 Task: Look for space in Pameungpeuk, Indonesia from 3rd August, 2023 to 20th August, 2023 for 4 adults, 2 children in price range Rs.15000 to Rs.20000.  With . Property type can be flatguest house, hotel. Booking option can be shelf check-in. Required host language is English.
Action: Mouse moved to (456, 64)
Screenshot: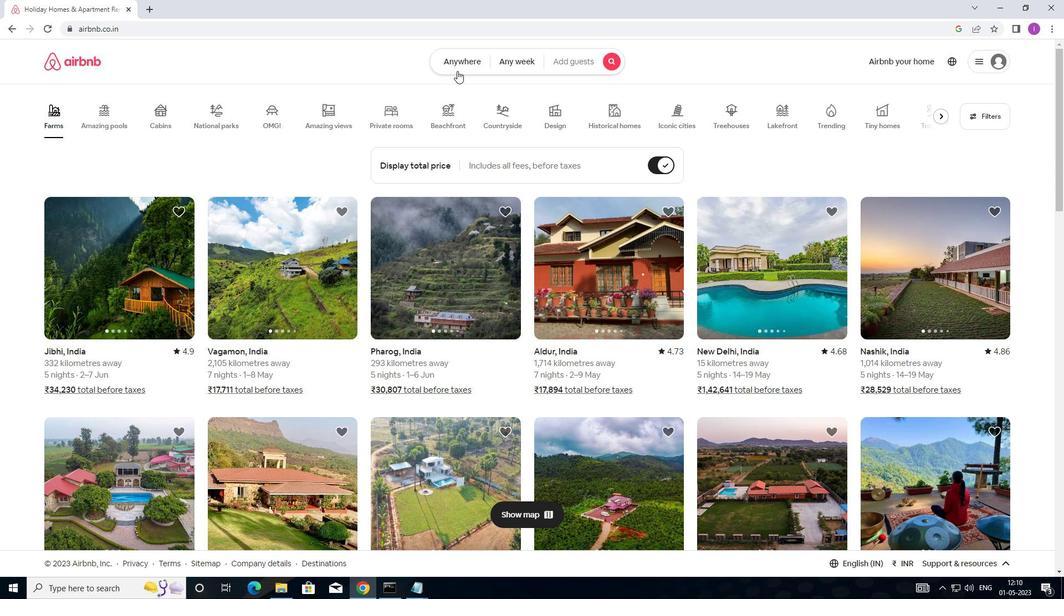 
Action: Mouse pressed left at (456, 64)
Screenshot: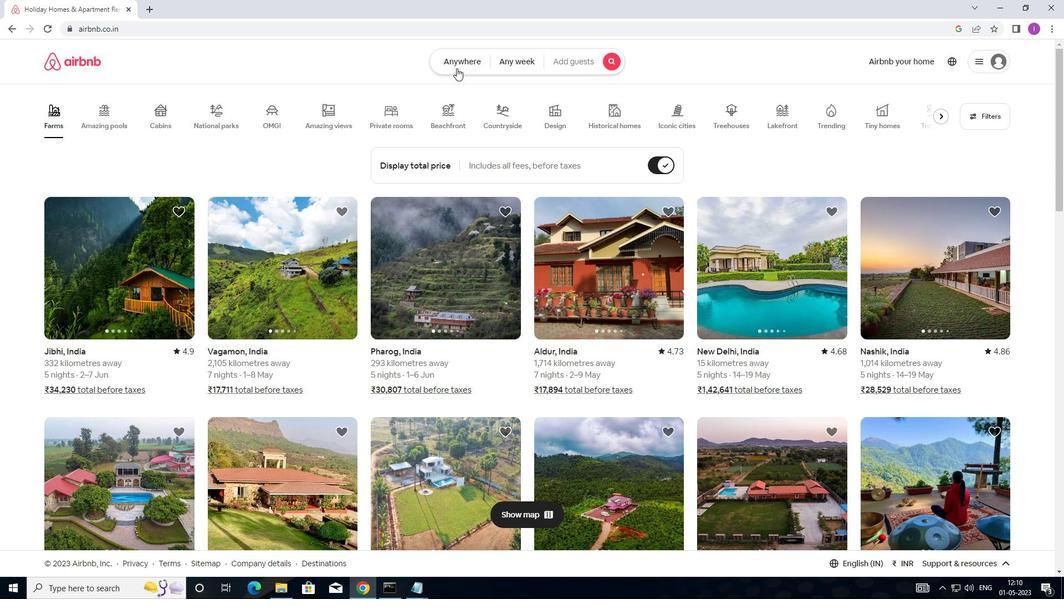 
Action: Mouse moved to (337, 108)
Screenshot: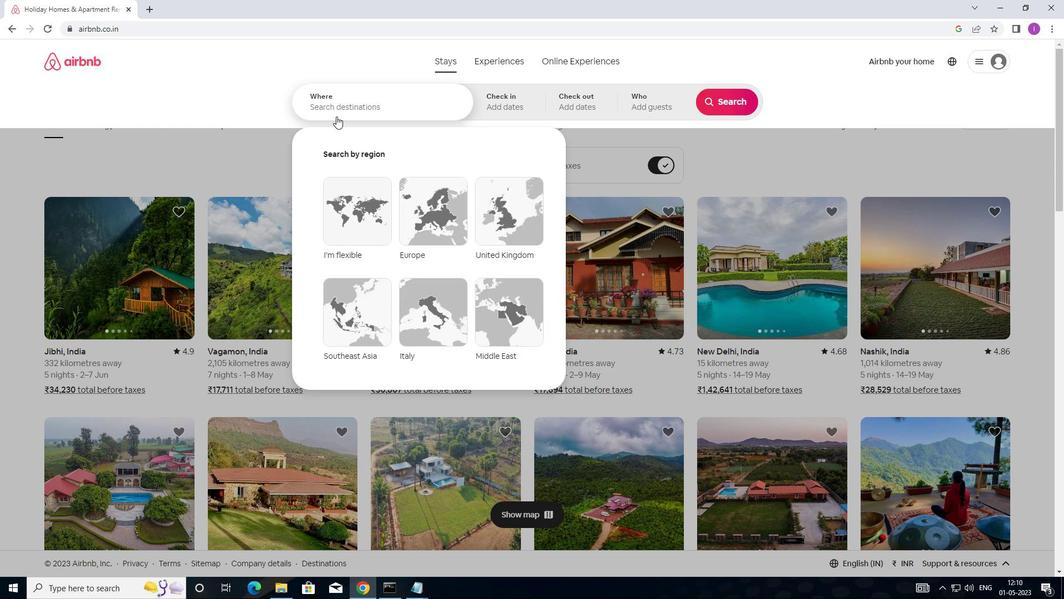
Action: Mouse pressed left at (337, 108)
Screenshot: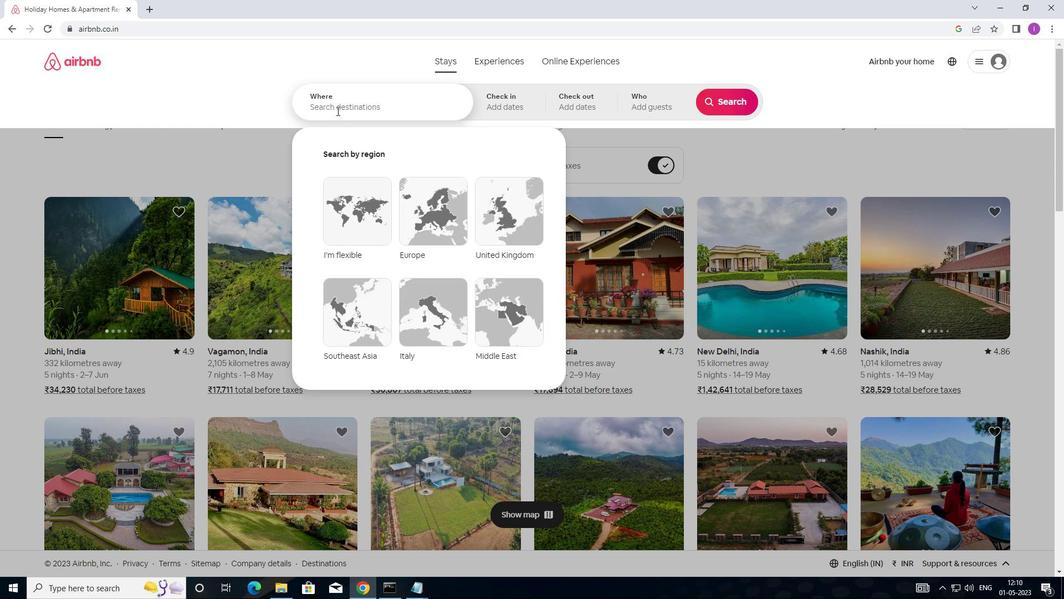 
Action: Mouse moved to (523, 130)
Screenshot: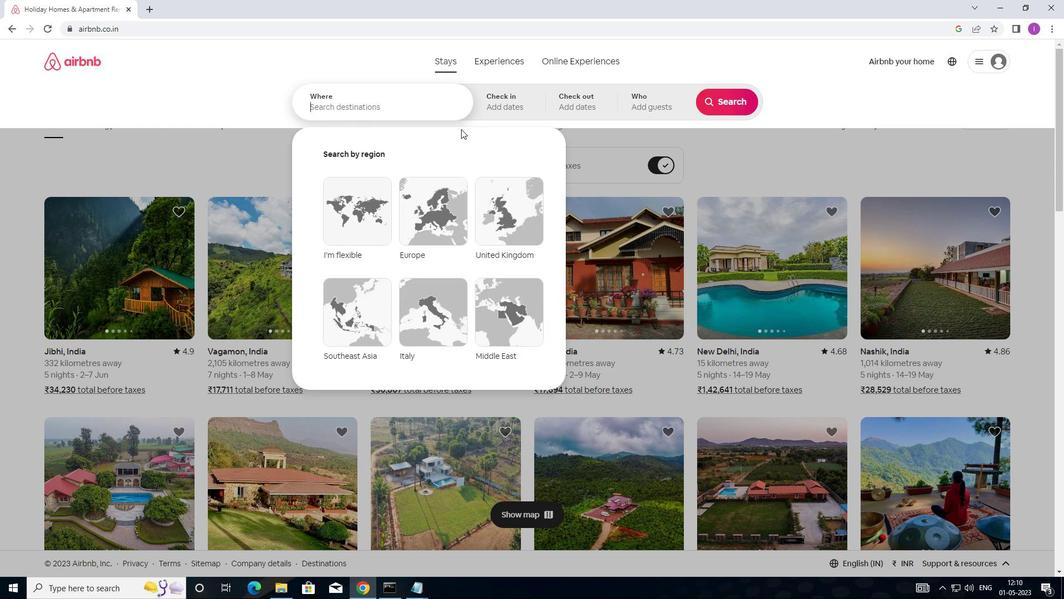 
Action: Key pressed <Key.shift>P<Key.backspace>AMEUNGPEUK,<Key.shift>INDONERSIA
Screenshot: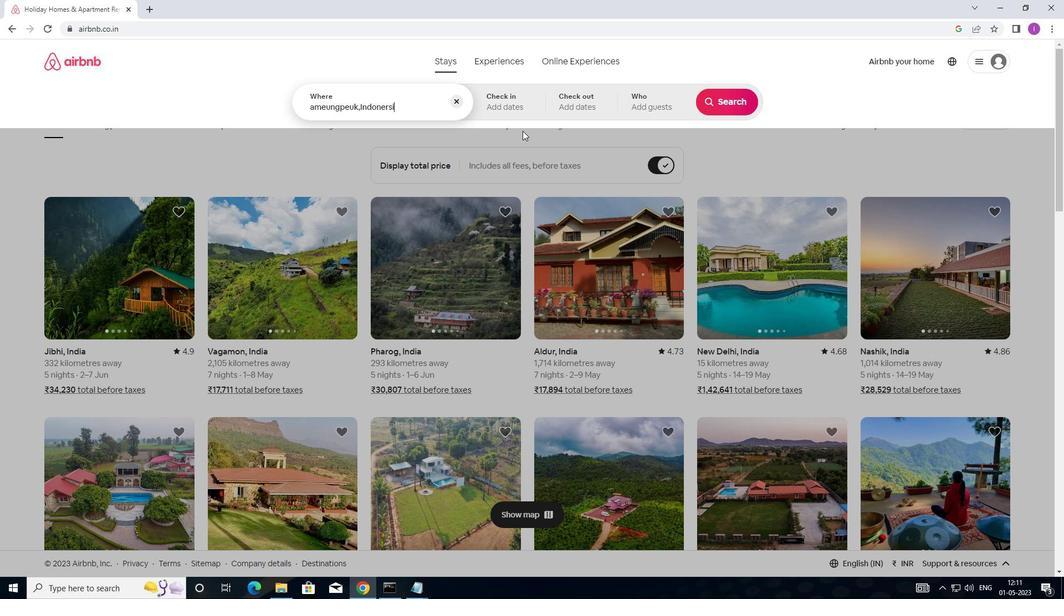 
Action: Mouse moved to (485, 101)
Screenshot: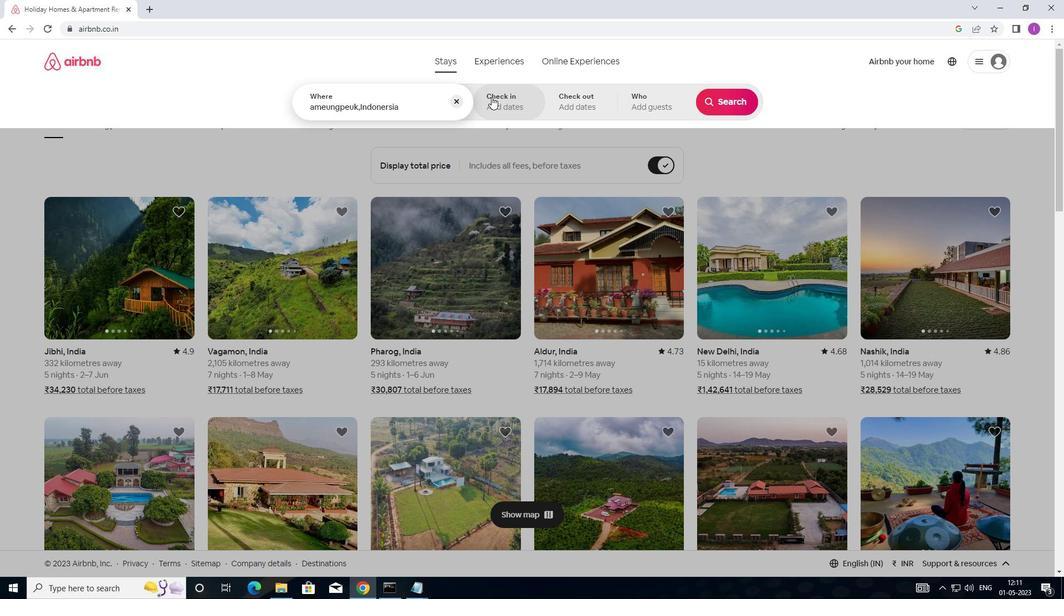 
Action: Key pressed <Key.backspace><Key.backspace><Key.backspace><Key.backspace>
Screenshot: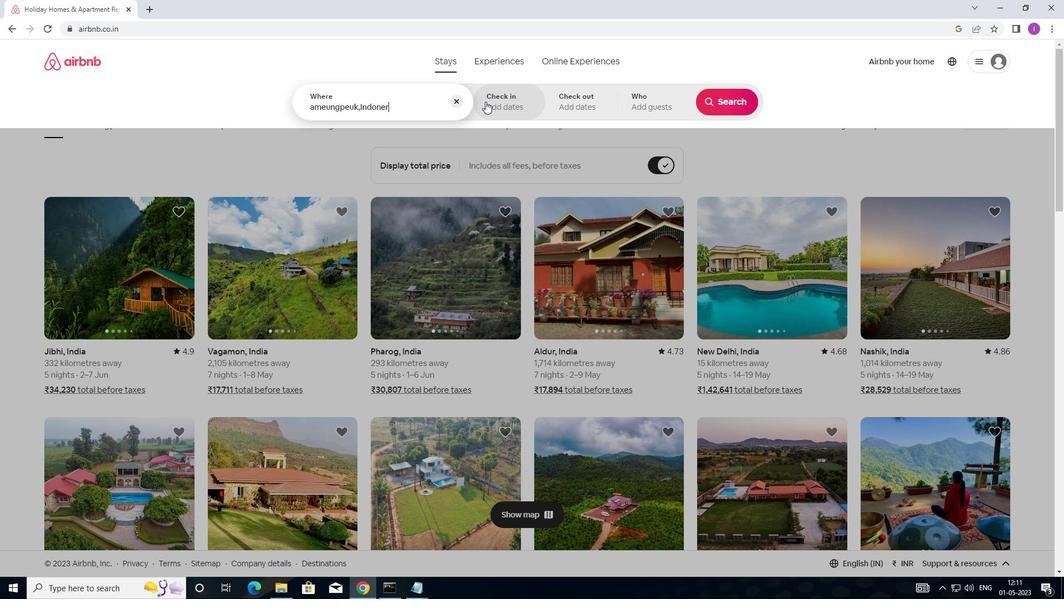 
Action: Mouse moved to (499, 93)
Screenshot: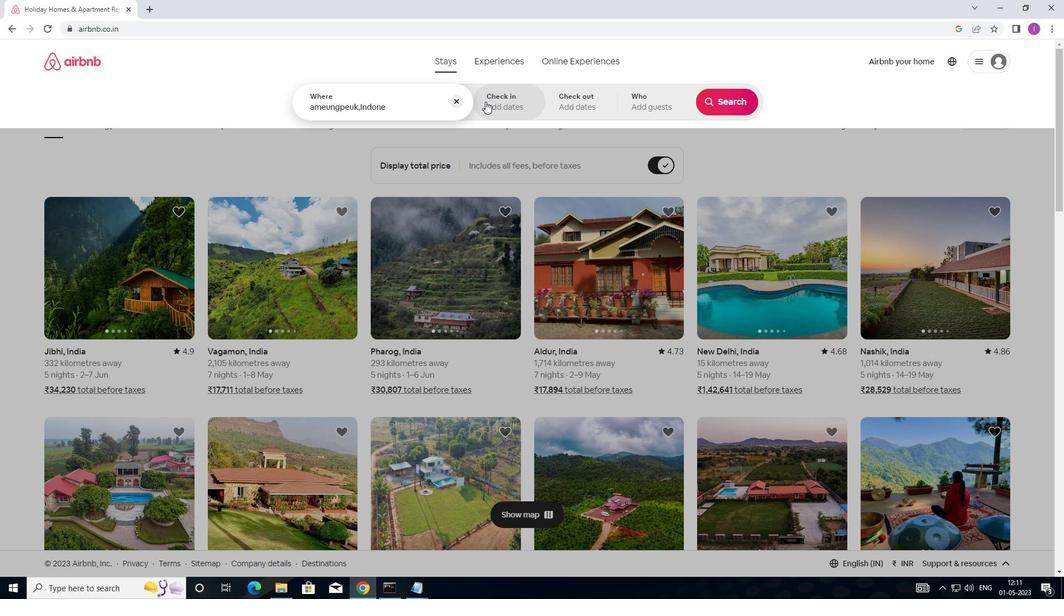 
Action: Key pressed SIA
Screenshot: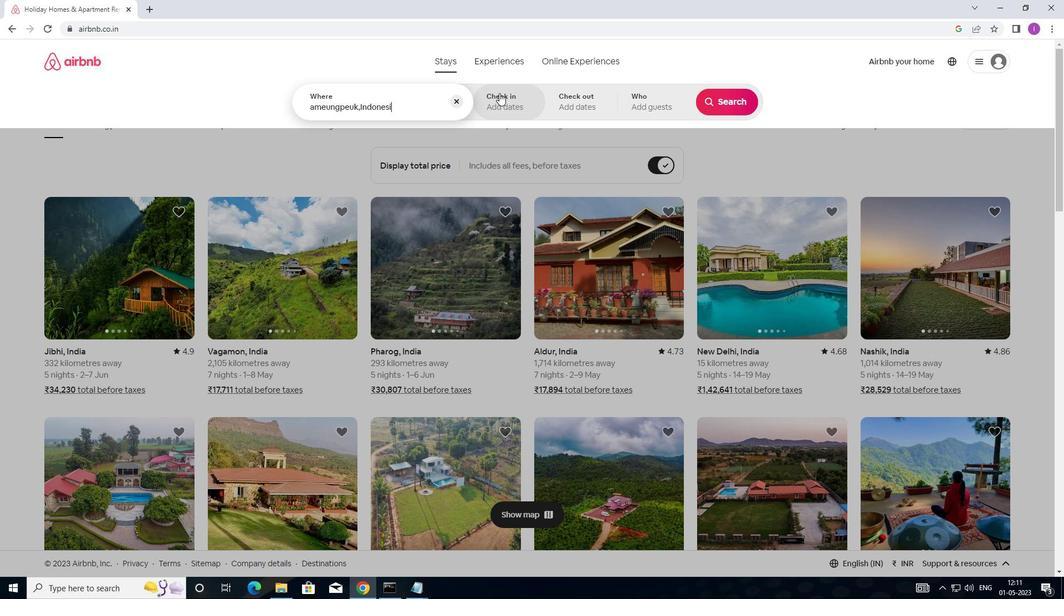 
Action: Mouse moved to (503, 105)
Screenshot: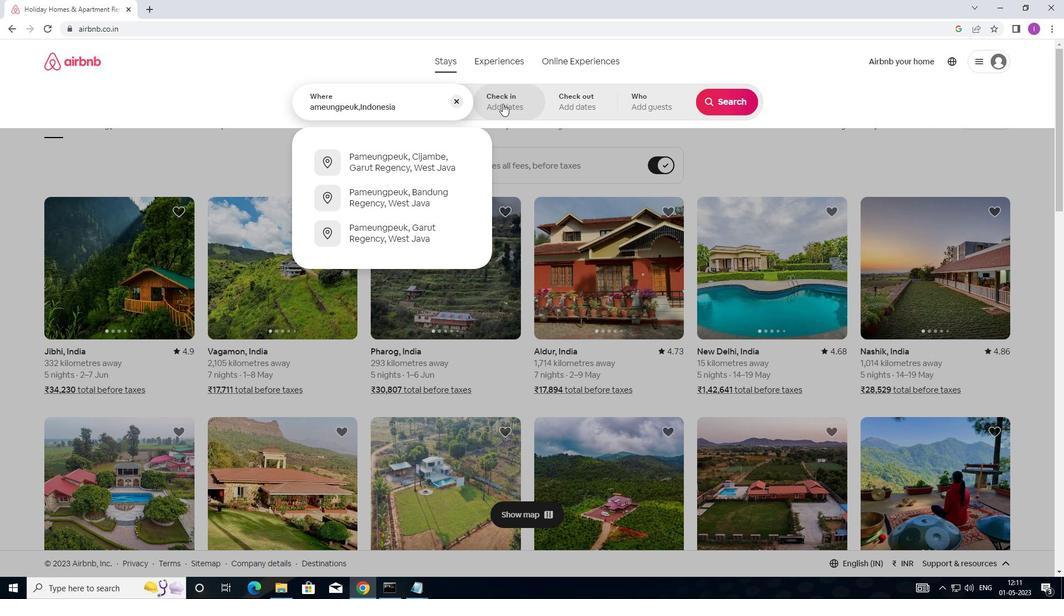 
Action: Mouse pressed left at (503, 105)
Screenshot: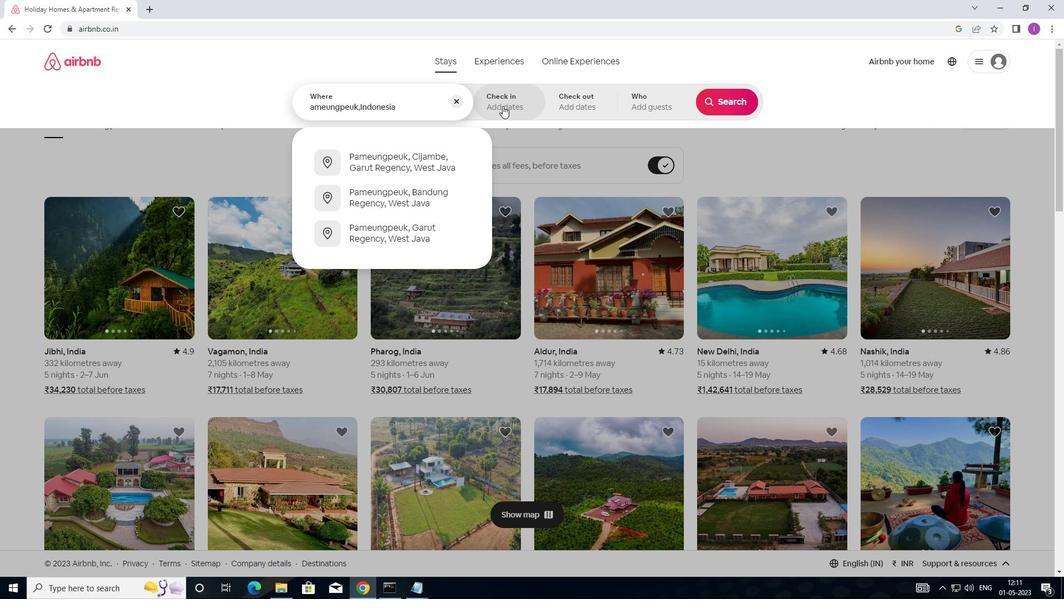 
Action: Mouse moved to (714, 189)
Screenshot: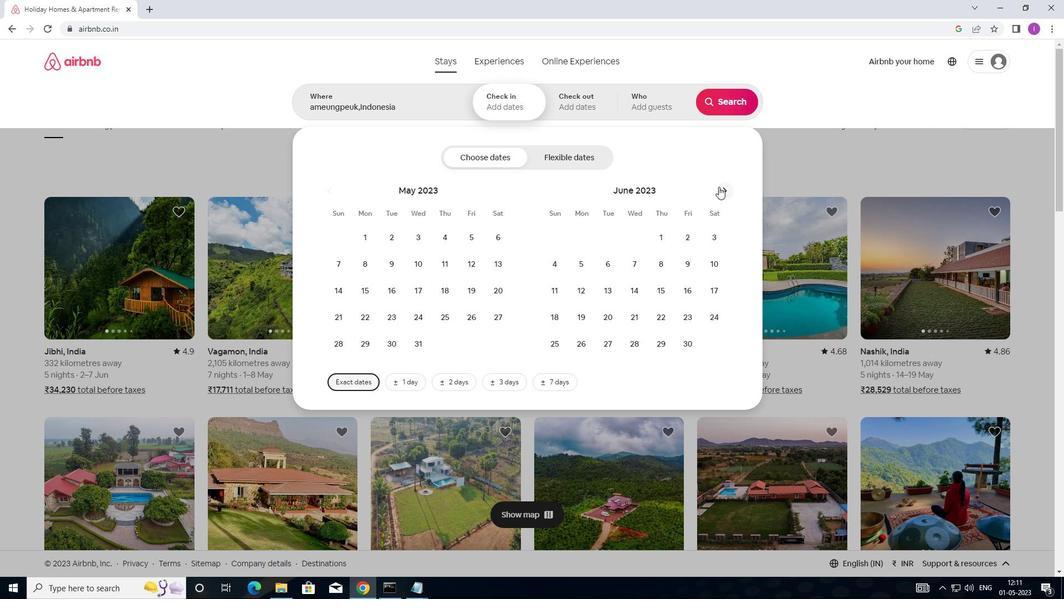 
Action: Mouse pressed left at (714, 189)
Screenshot: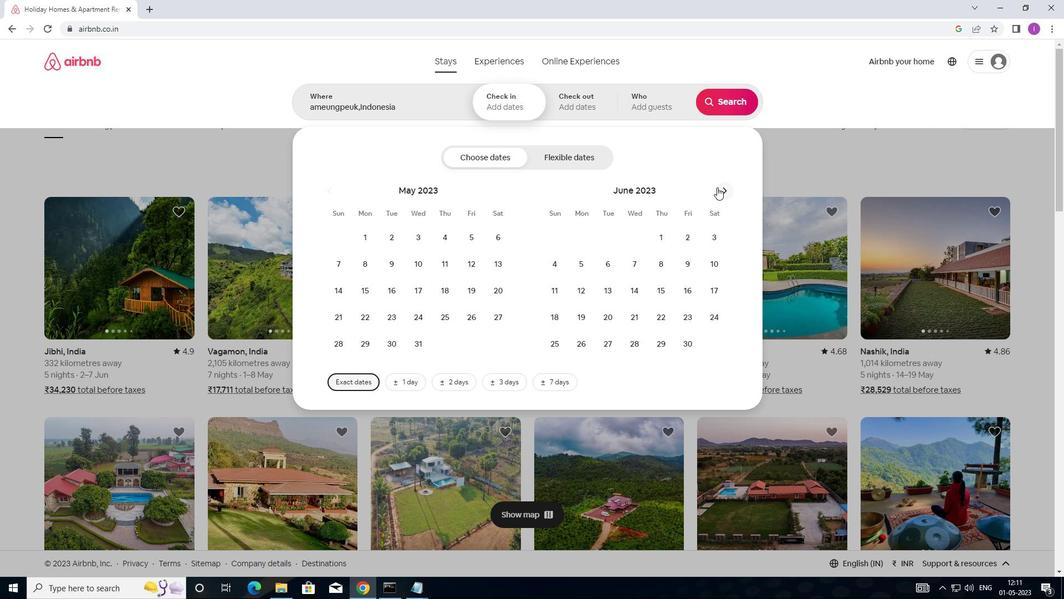 
Action: Mouse moved to (714, 189)
Screenshot: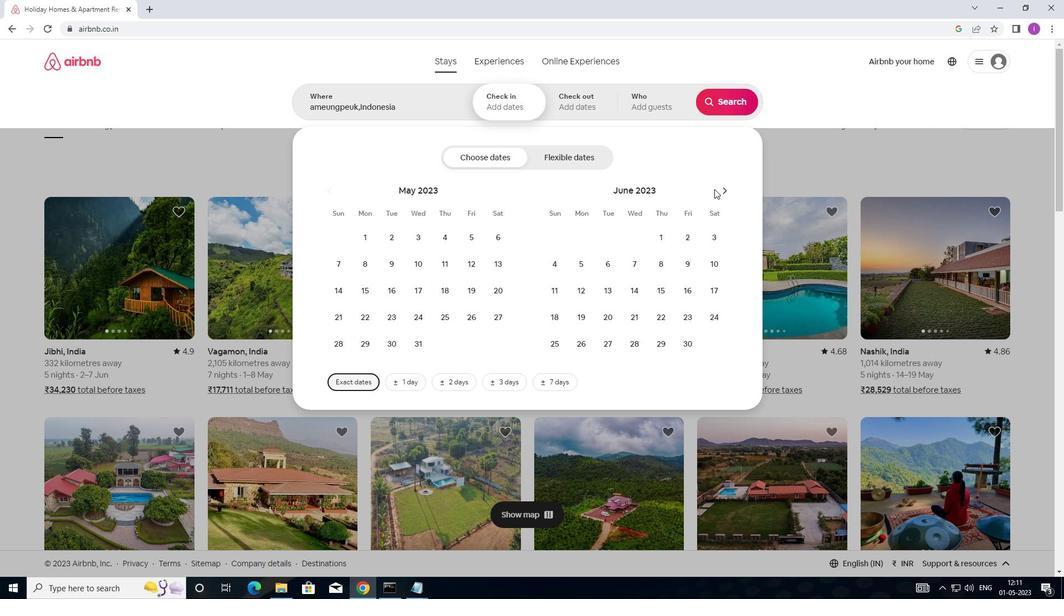 
Action: Mouse pressed left at (714, 189)
Screenshot: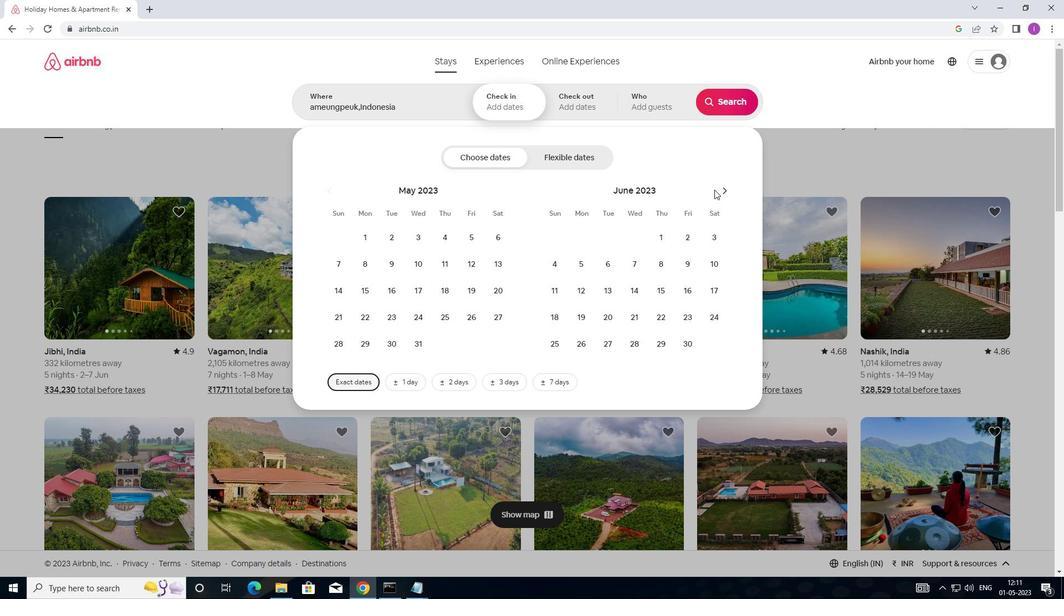
Action: Mouse moved to (714, 190)
Screenshot: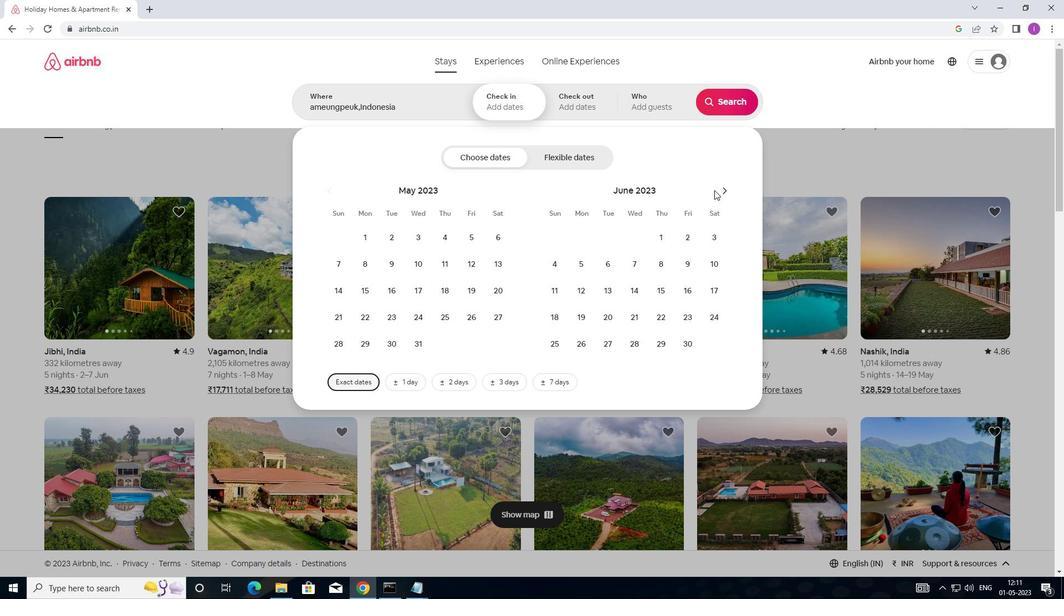 
Action: Mouse pressed left at (714, 190)
Screenshot: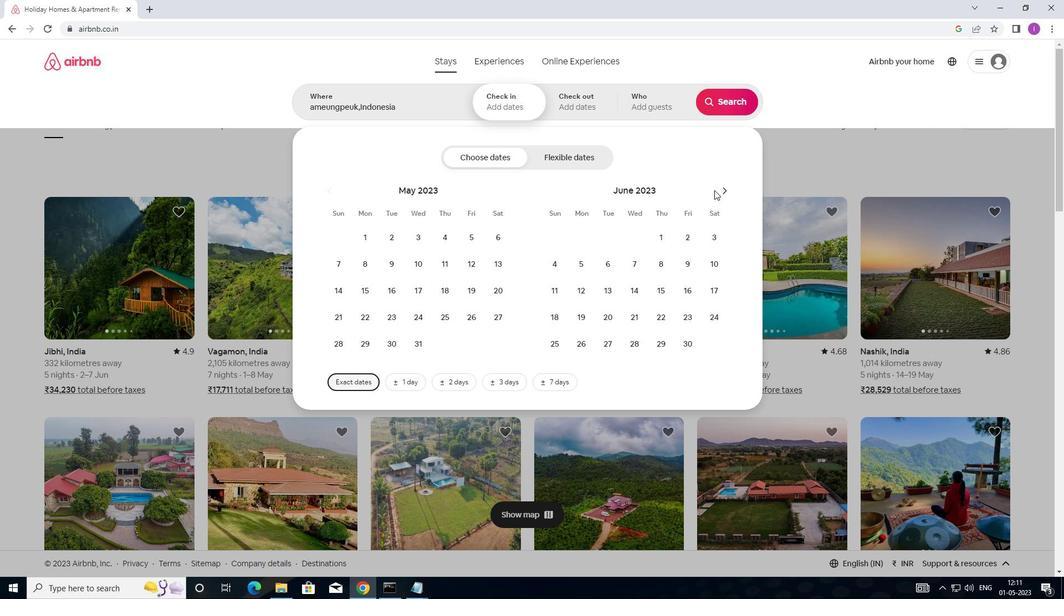 
Action: Mouse moved to (718, 190)
Screenshot: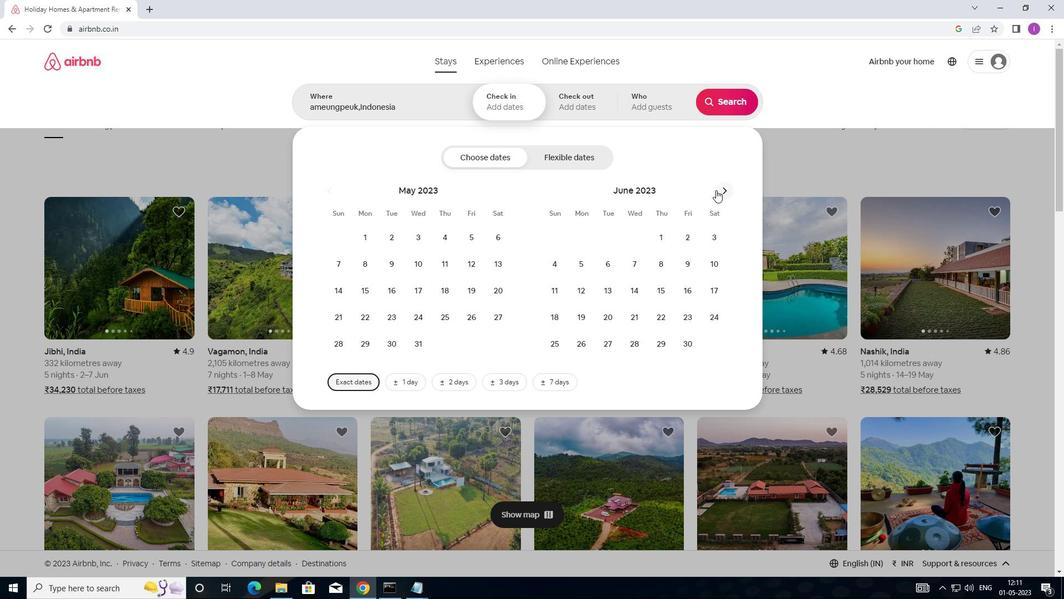 
Action: Mouse pressed left at (718, 190)
Screenshot: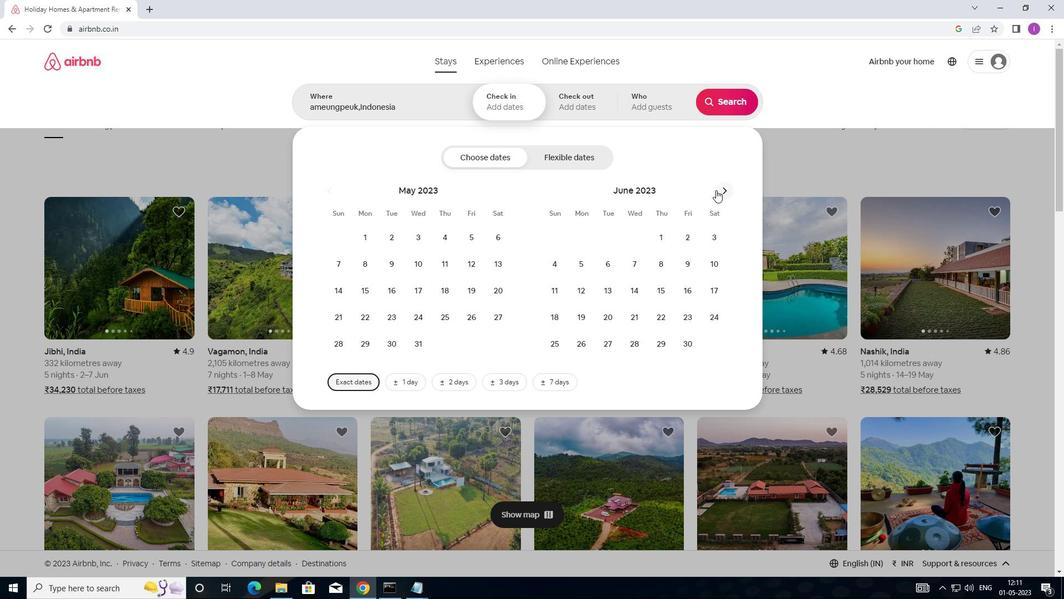 
Action: Mouse moved to (721, 190)
Screenshot: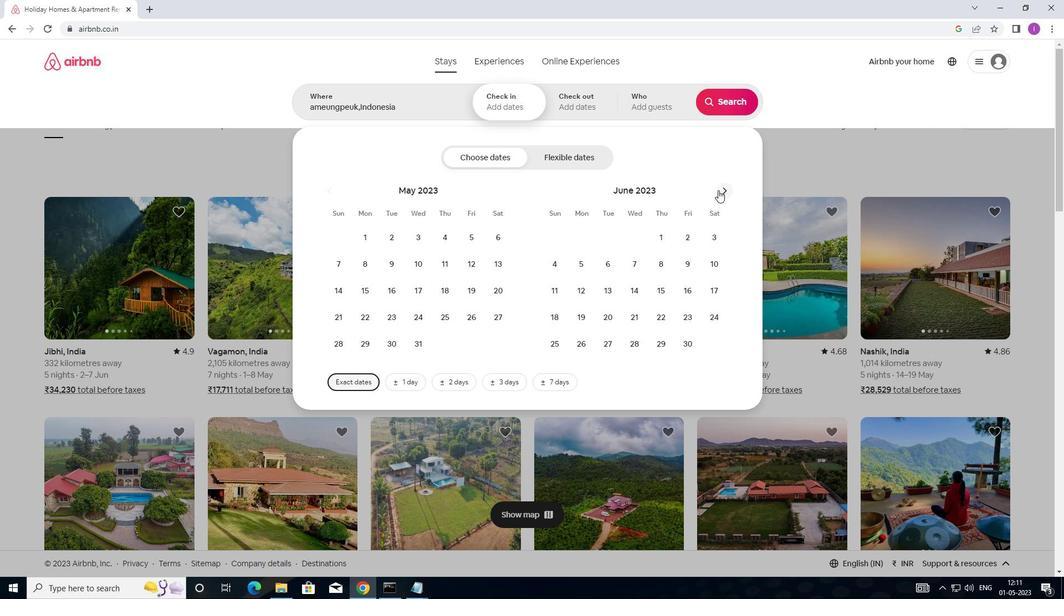
Action: Mouse pressed left at (721, 190)
Screenshot: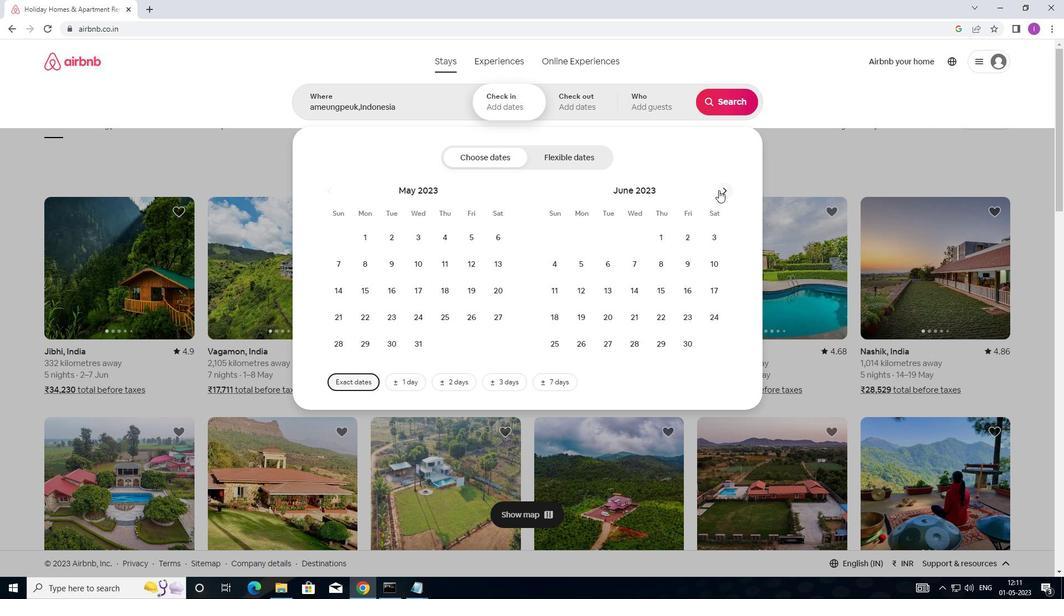 
Action: Mouse moved to (723, 193)
Screenshot: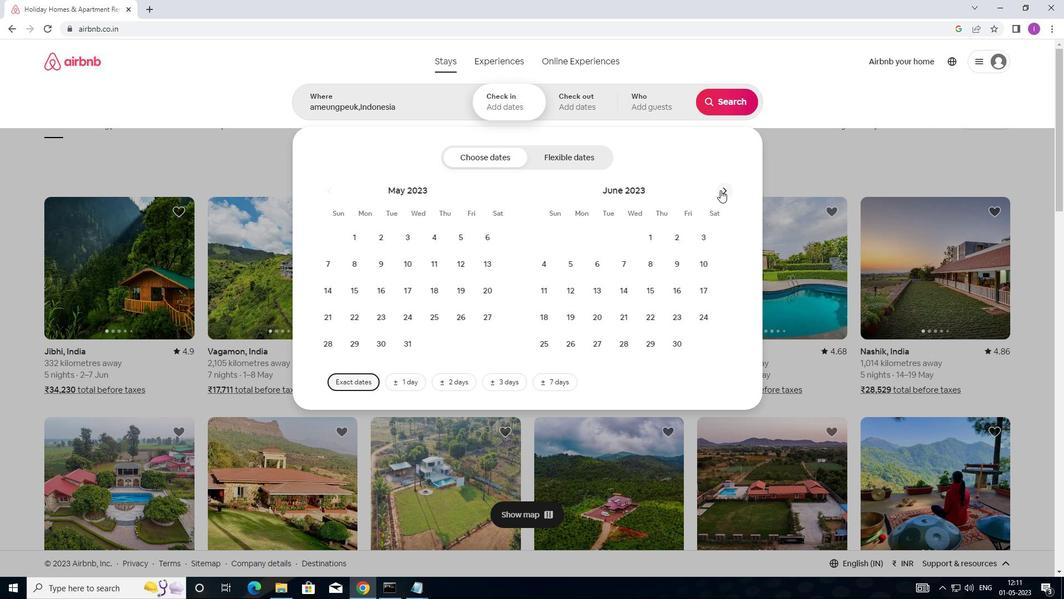 
Action: Mouse pressed left at (723, 193)
Screenshot: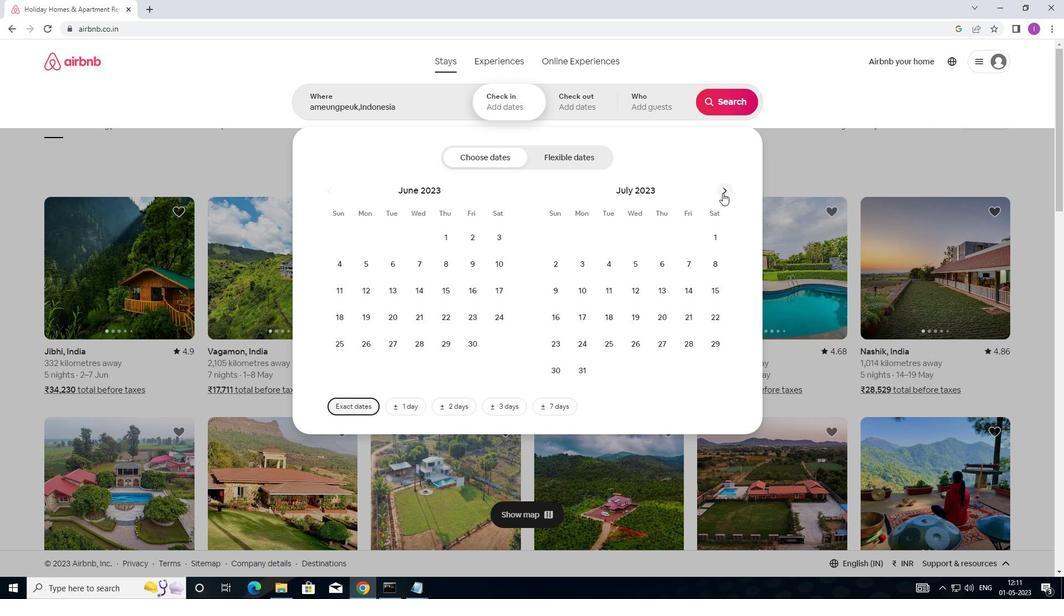
Action: Mouse moved to (442, 239)
Screenshot: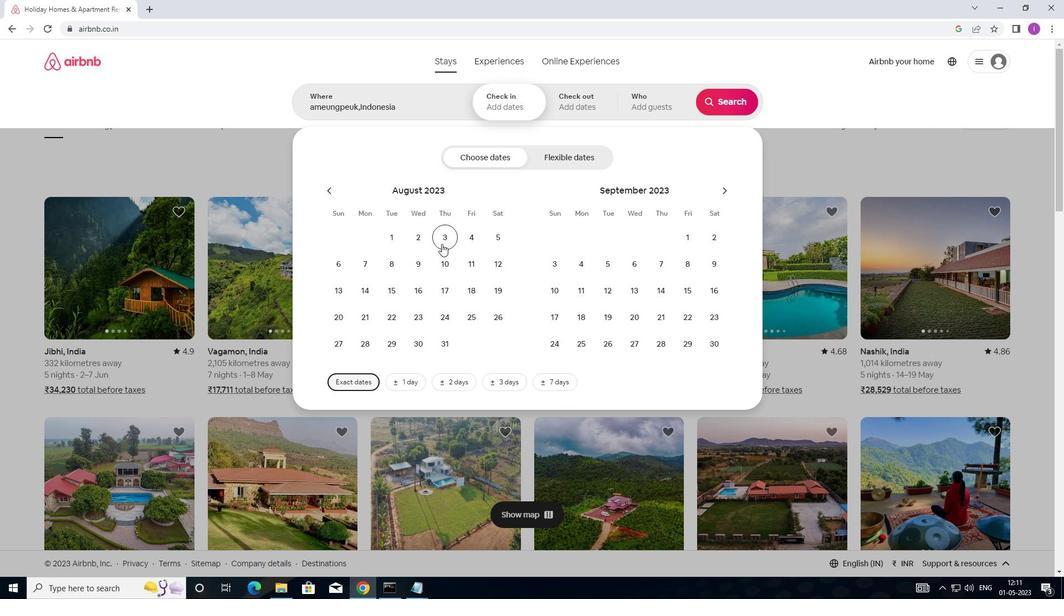 
Action: Mouse pressed left at (442, 239)
Screenshot: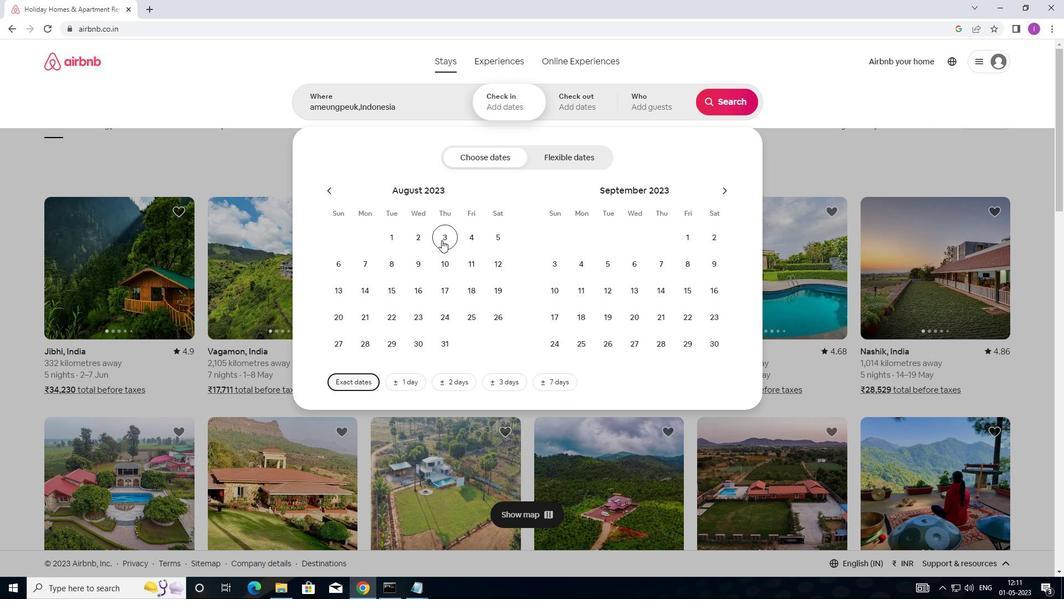 
Action: Mouse moved to (341, 313)
Screenshot: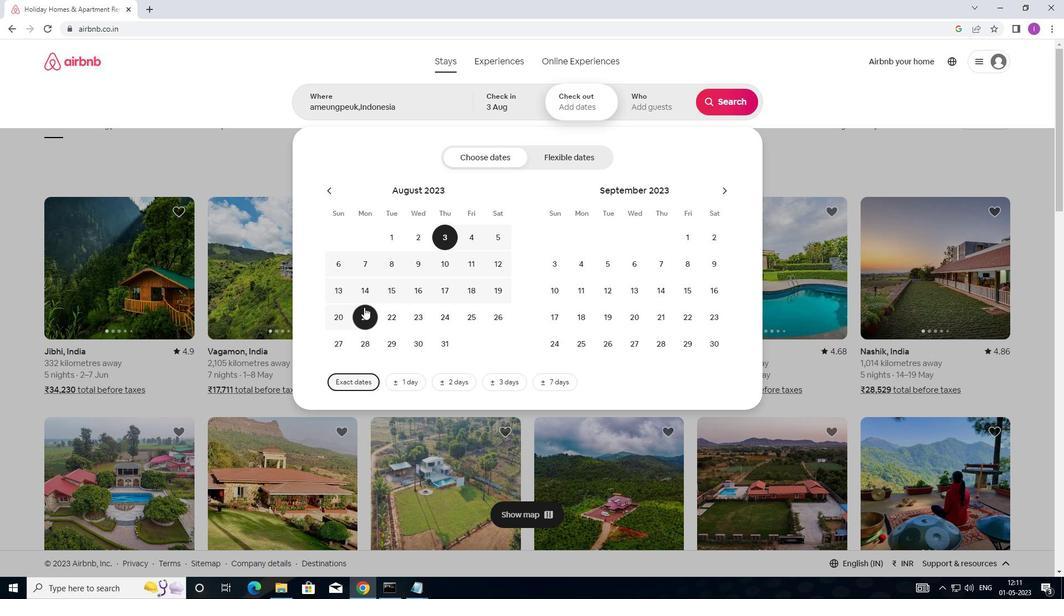 
Action: Mouse pressed left at (341, 313)
Screenshot: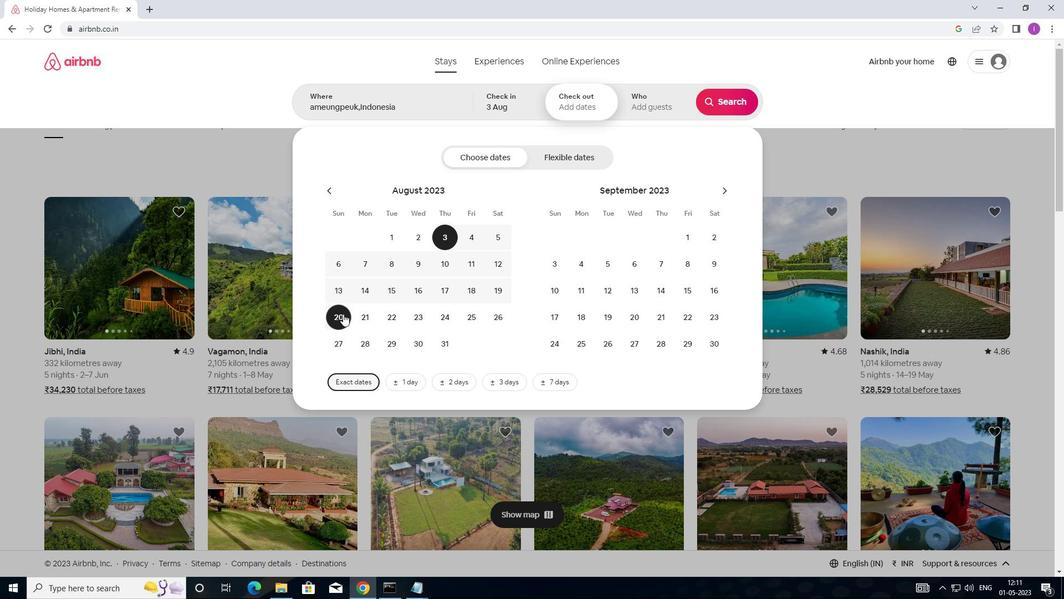 
Action: Mouse moved to (666, 103)
Screenshot: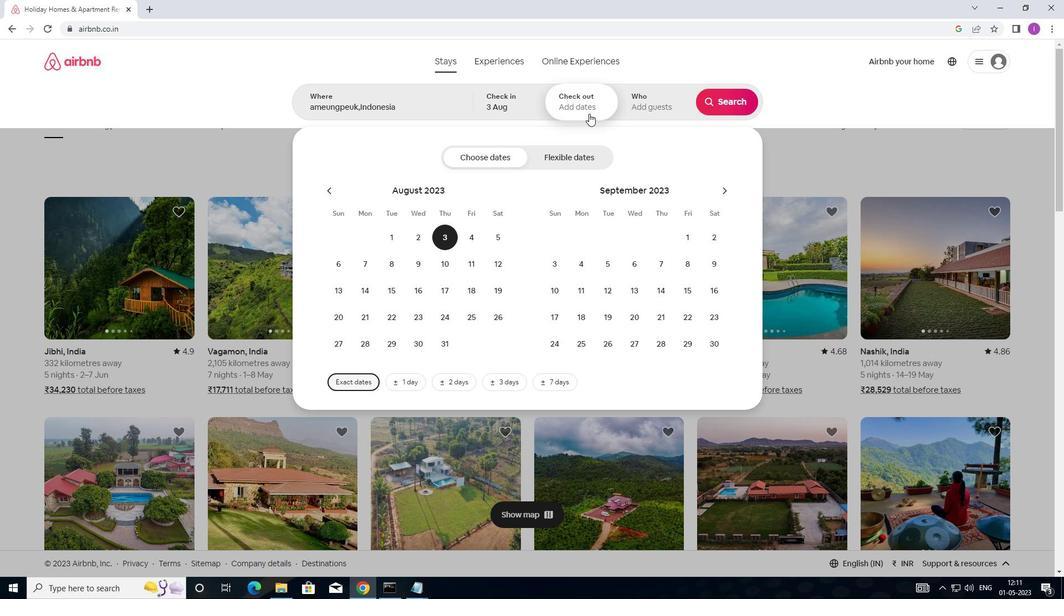 
Action: Mouse pressed left at (666, 103)
Screenshot: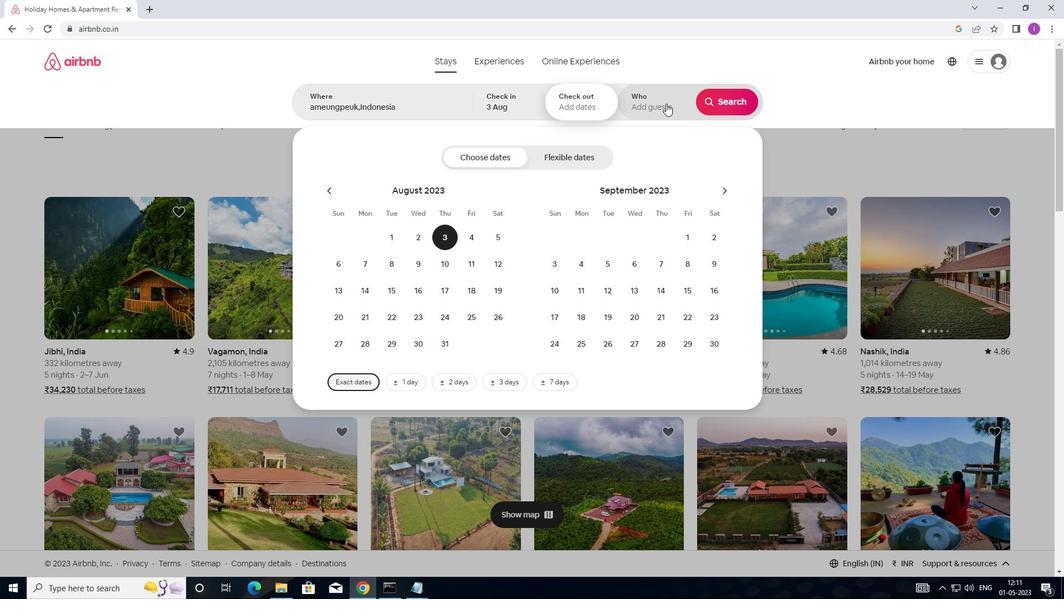 
Action: Mouse moved to (742, 161)
Screenshot: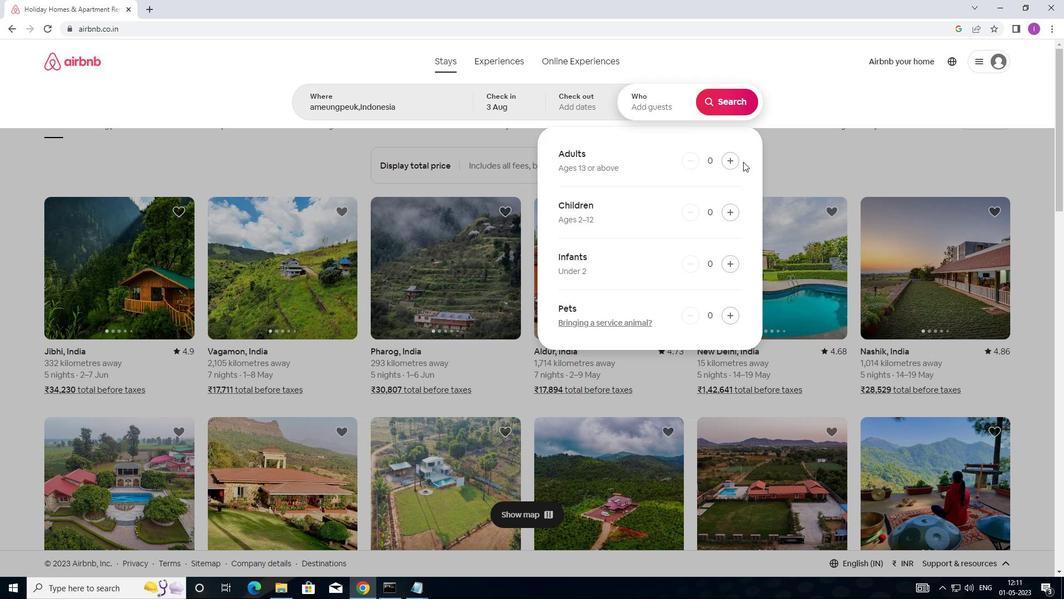 
Action: Mouse pressed left at (742, 161)
Screenshot: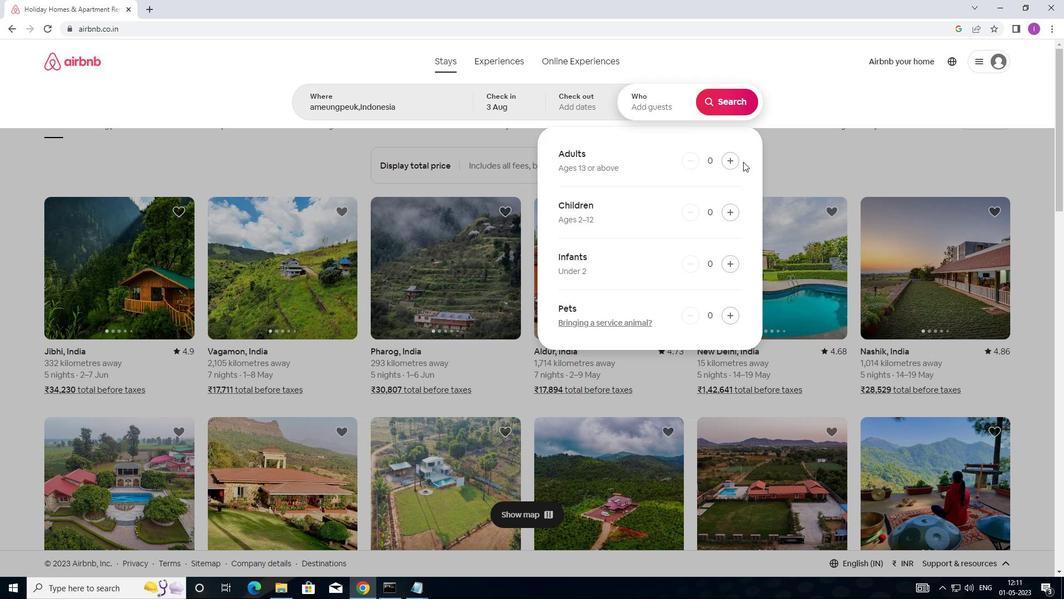 
Action: Mouse moved to (726, 159)
Screenshot: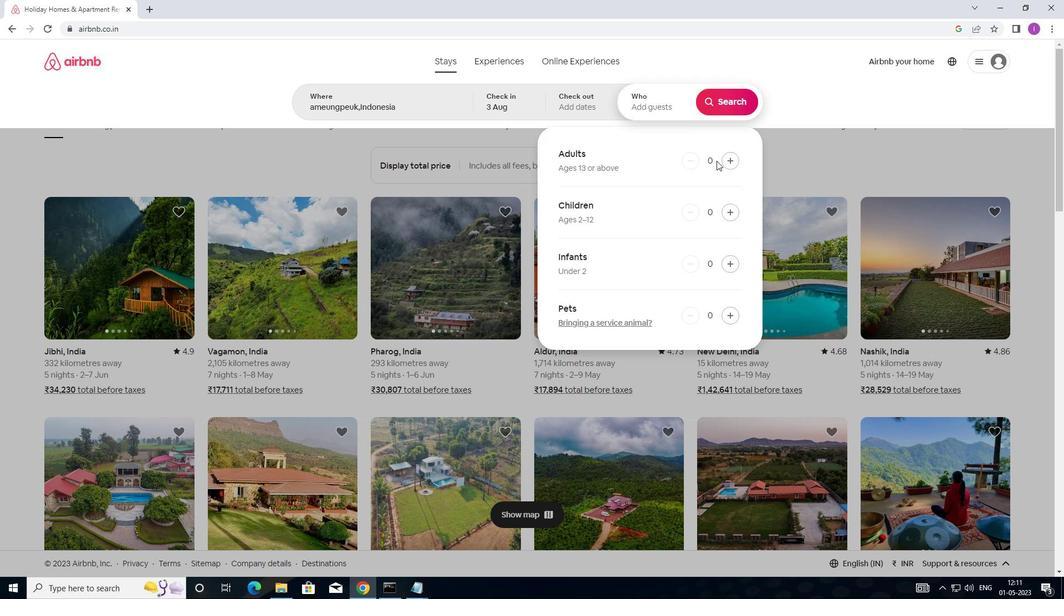 
Action: Mouse pressed left at (726, 159)
Screenshot: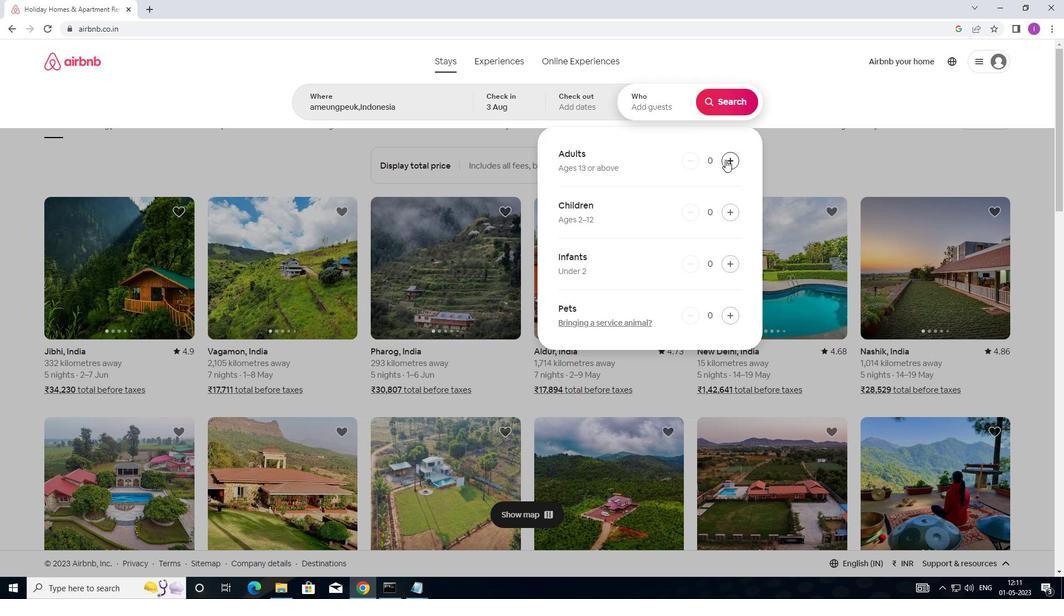 
Action: Mouse moved to (726, 159)
Screenshot: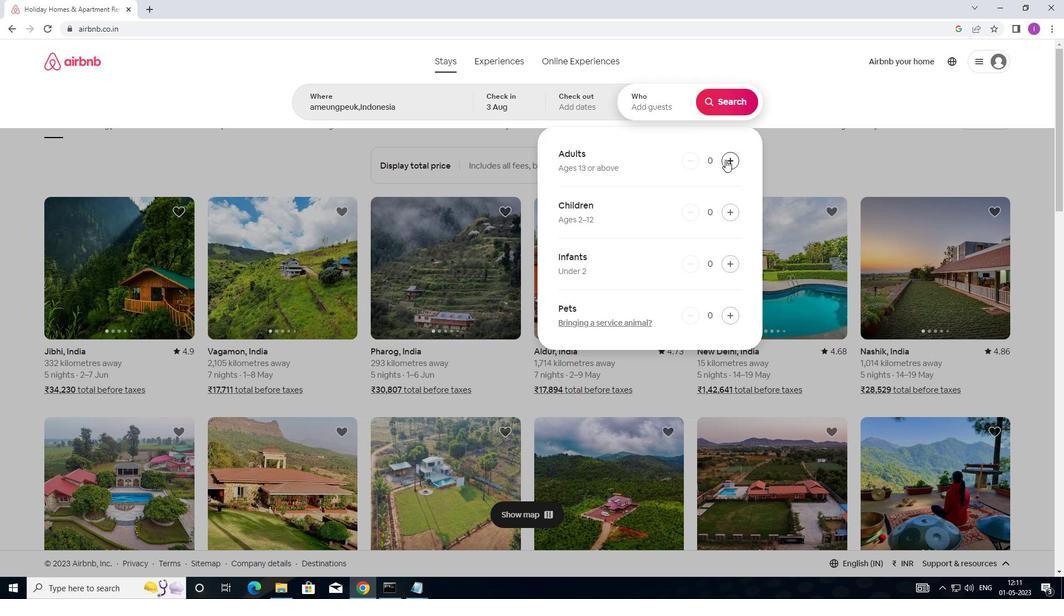 
Action: Mouse pressed left at (726, 159)
Screenshot: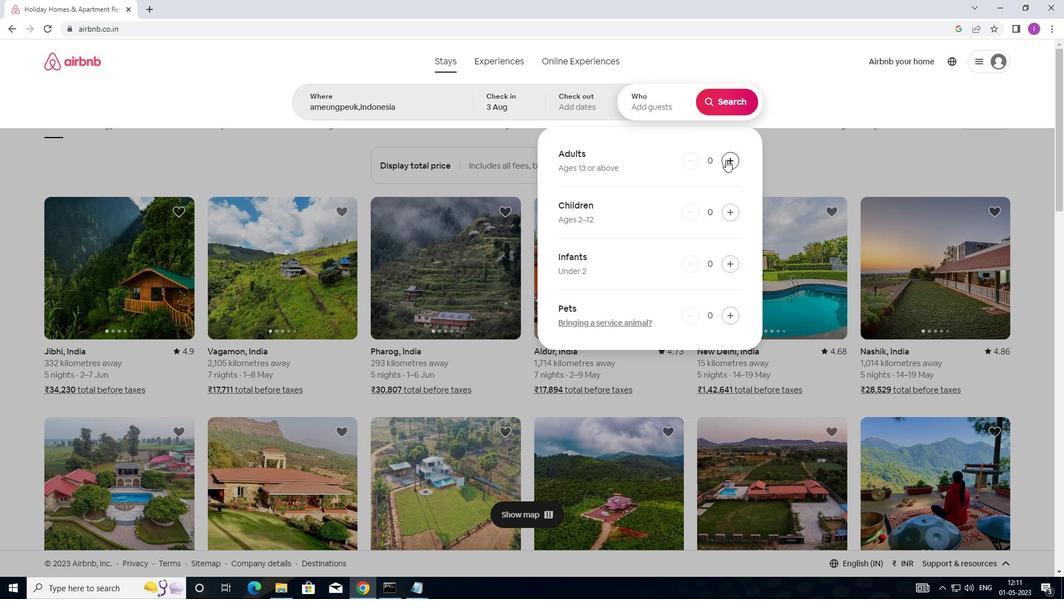 
Action: Mouse pressed left at (726, 159)
Screenshot: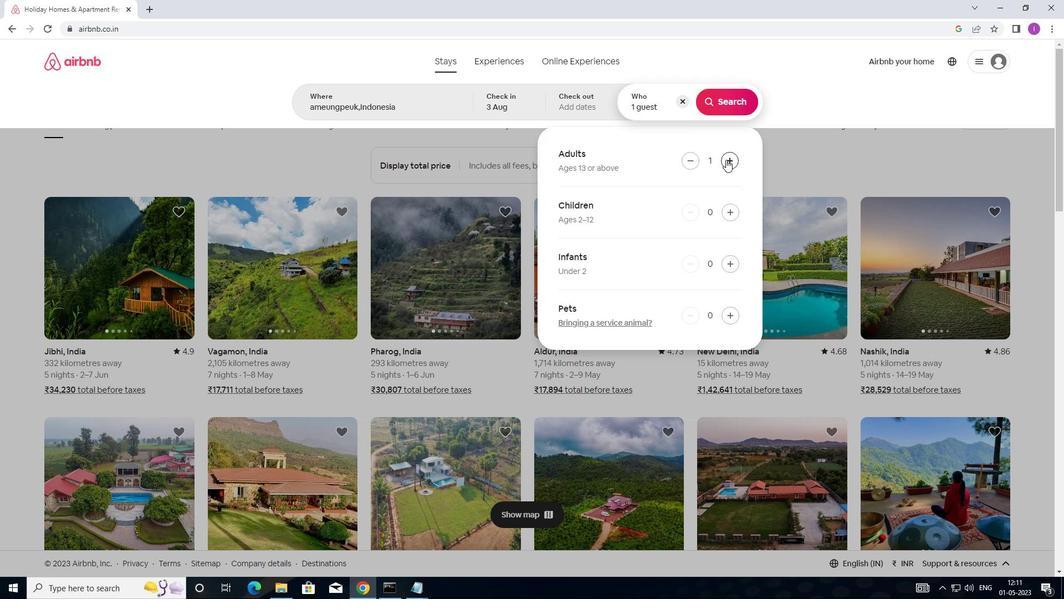 
Action: Mouse pressed left at (726, 159)
Screenshot: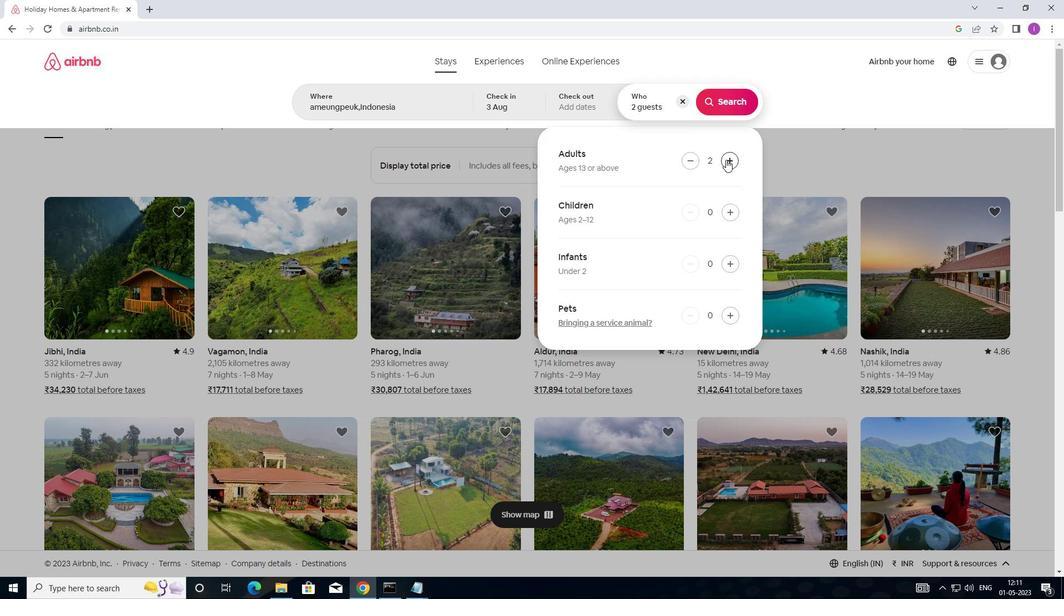 
Action: Mouse moved to (727, 220)
Screenshot: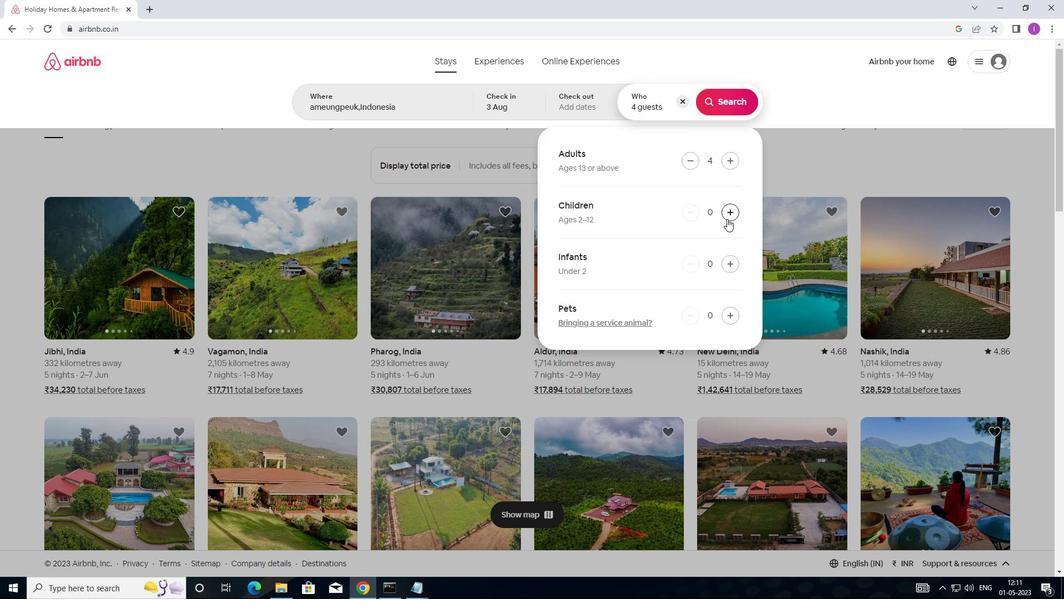
Action: Mouse pressed left at (727, 220)
Screenshot: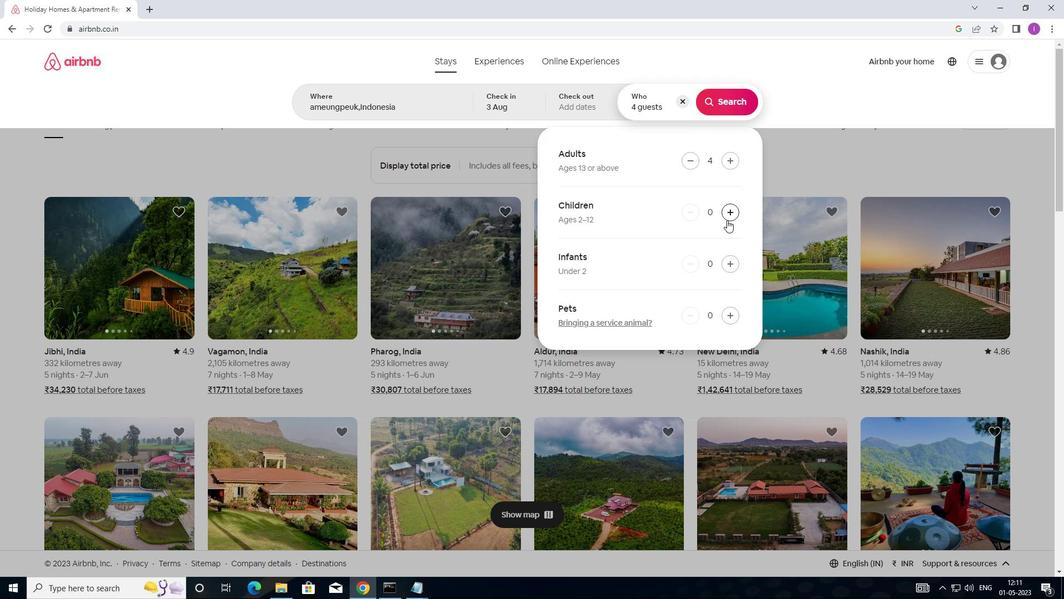 
Action: Mouse moved to (737, 113)
Screenshot: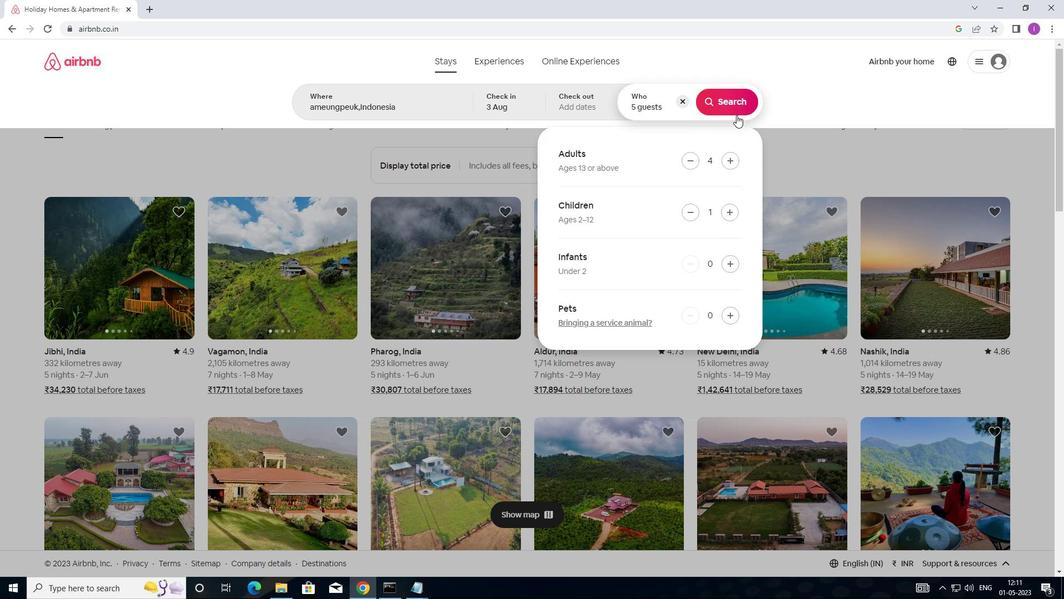
Action: Mouse pressed left at (737, 113)
Screenshot: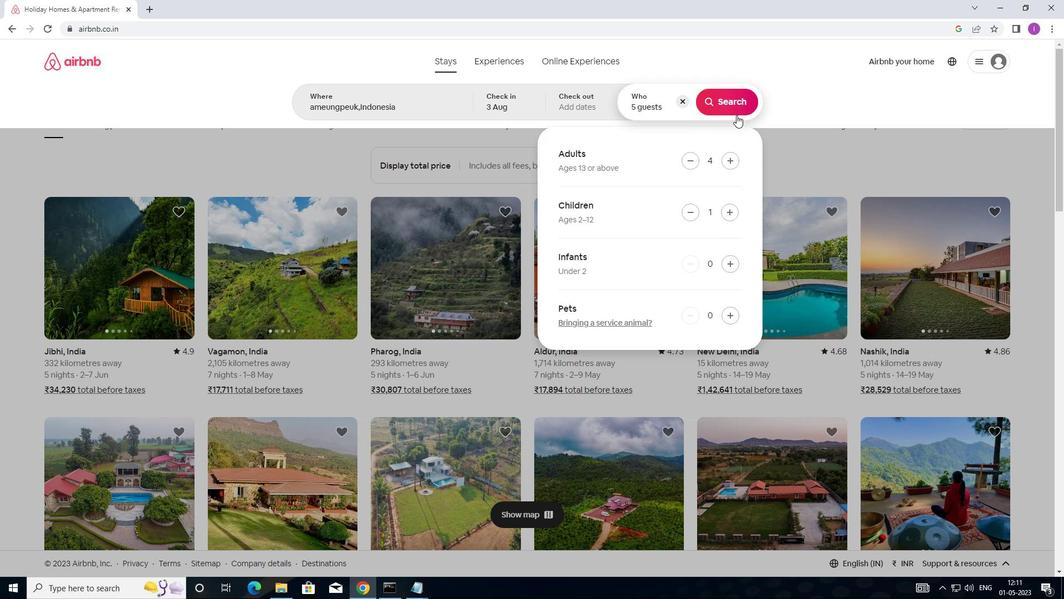 
Action: Mouse moved to (1012, 108)
Screenshot: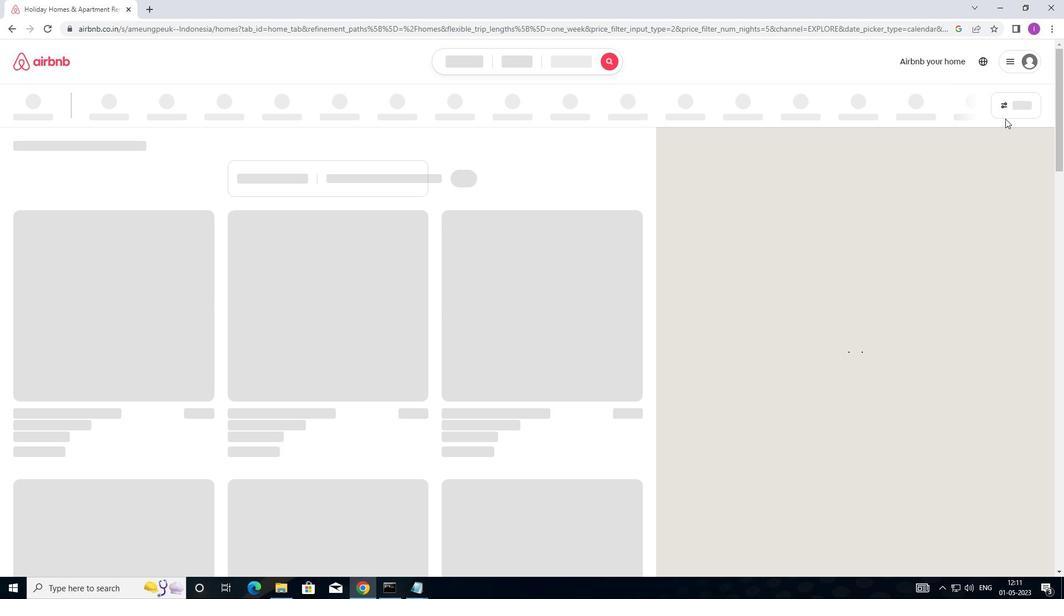 
Action: Mouse pressed left at (1012, 108)
Screenshot: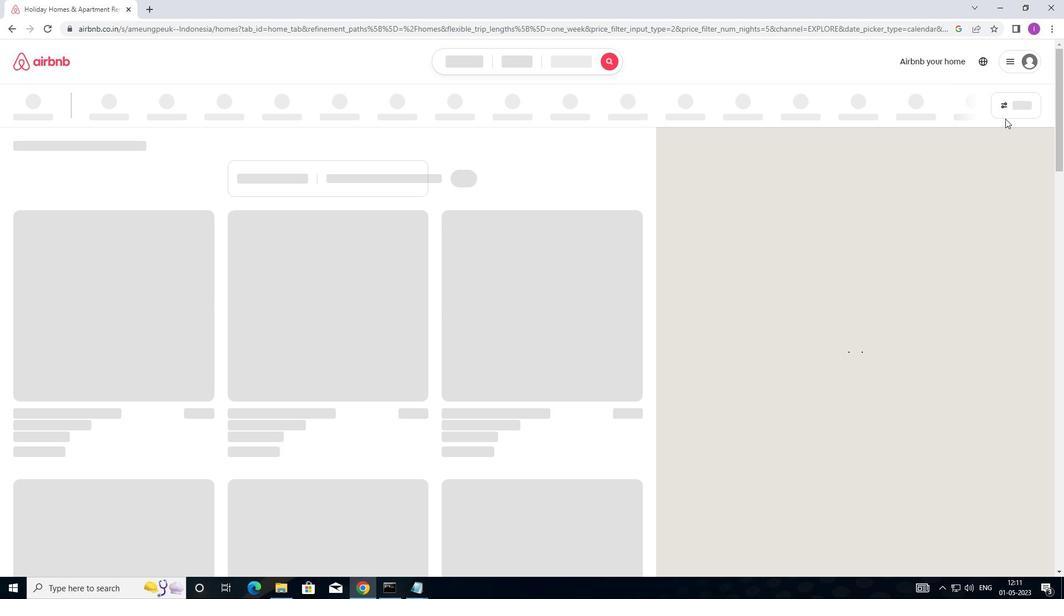 
Action: Mouse moved to (404, 247)
Screenshot: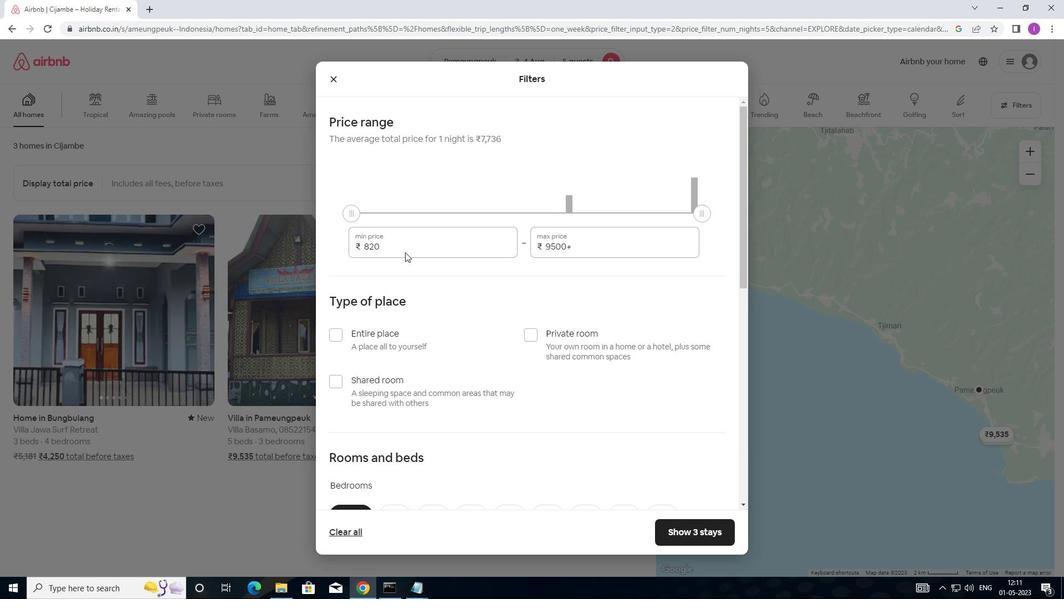 
Action: Mouse pressed left at (404, 247)
Screenshot: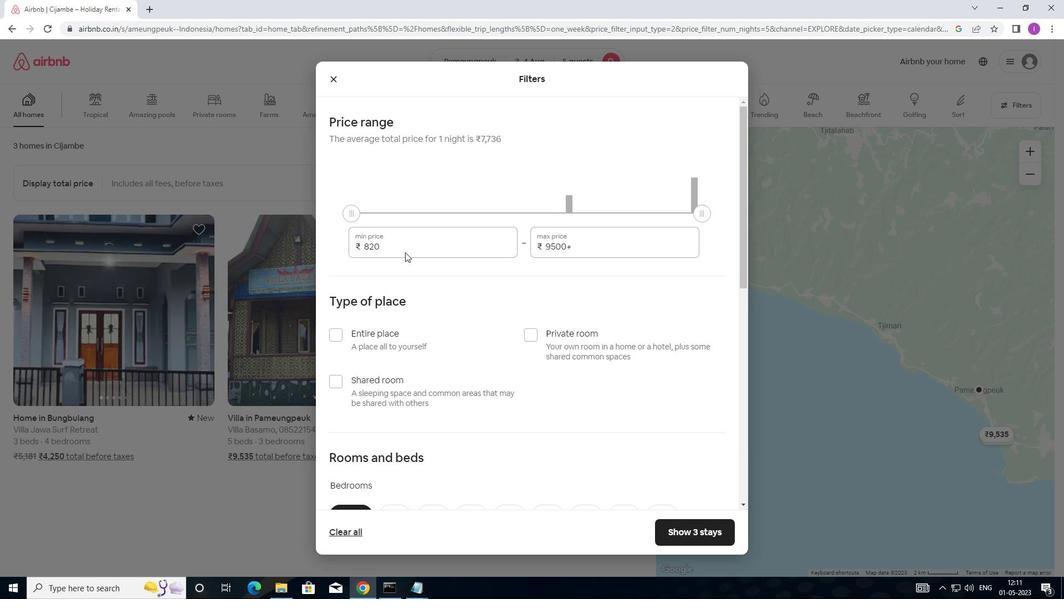 
Action: Mouse moved to (420, 214)
Screenshot: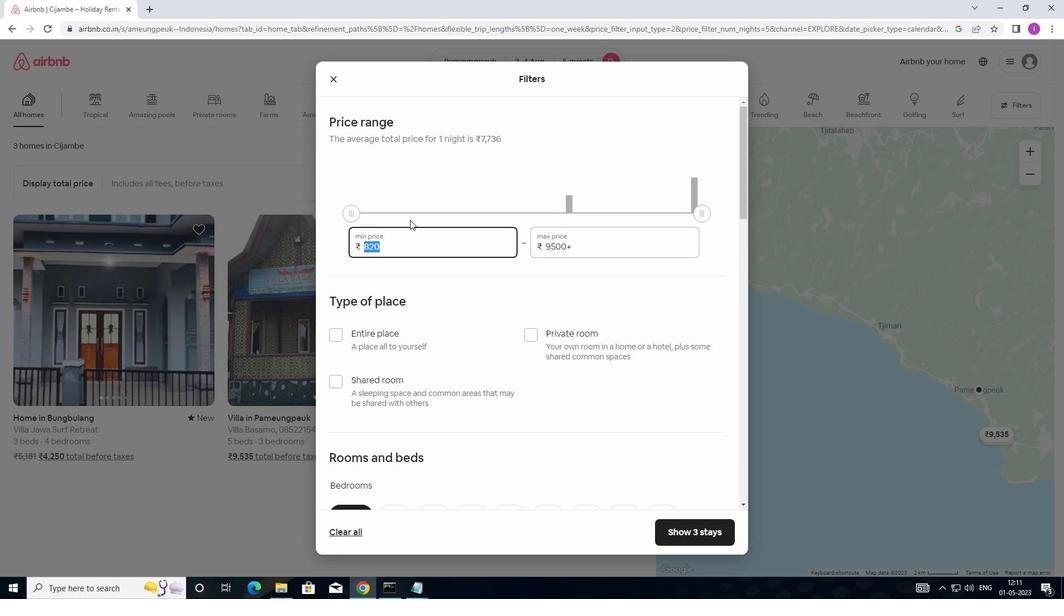 
Action: Key pressed Q
Screenshot: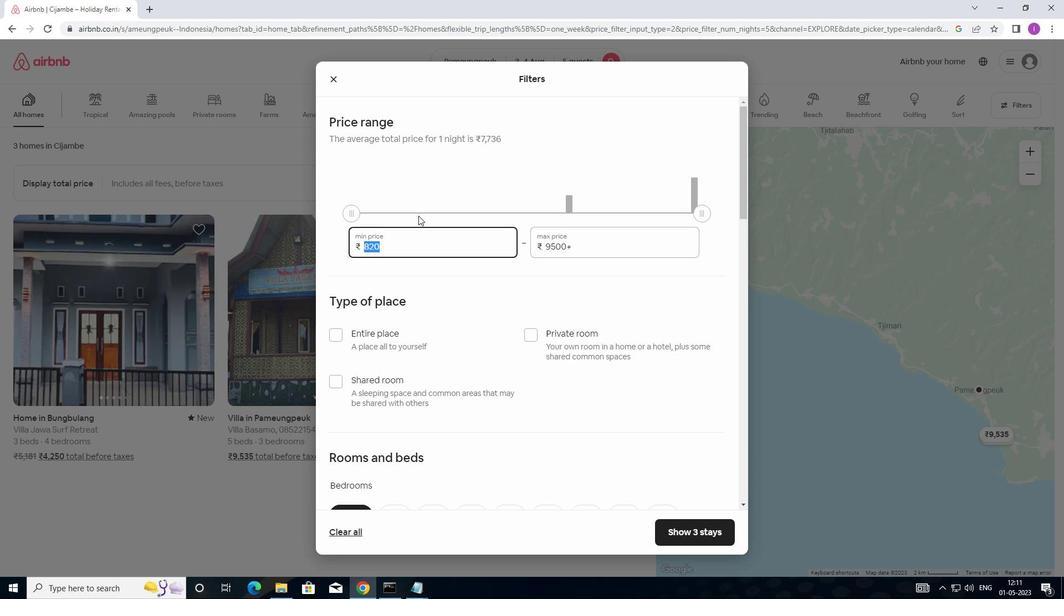
Action: Mouse moved to (426, 212)
Screenshot: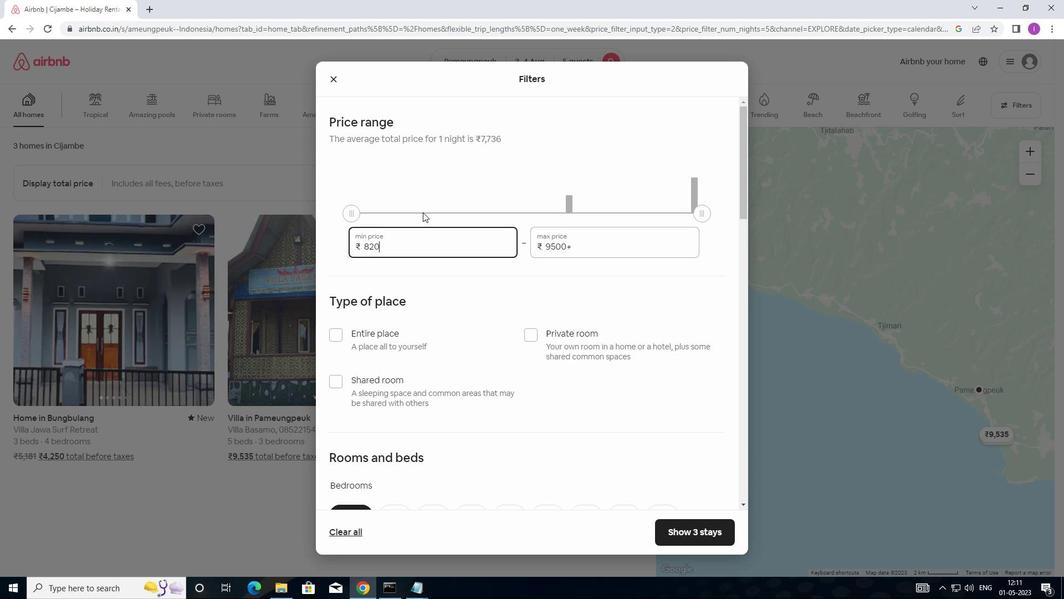 
Action: Key pressed <Key.backspace>15
Screenshot: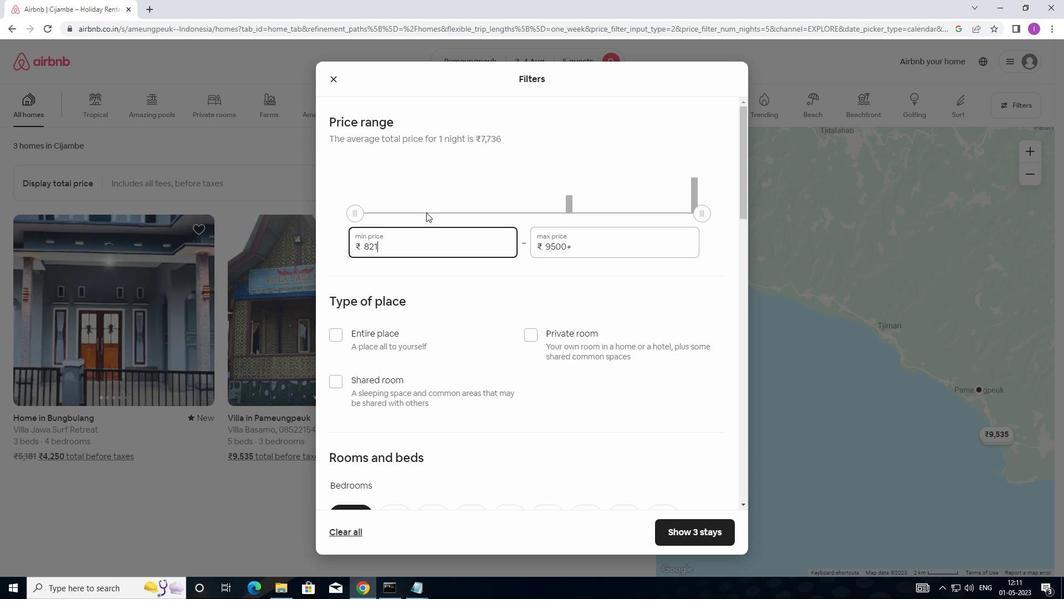 
Action: Mouse moved to (438, 215)
Screenshot: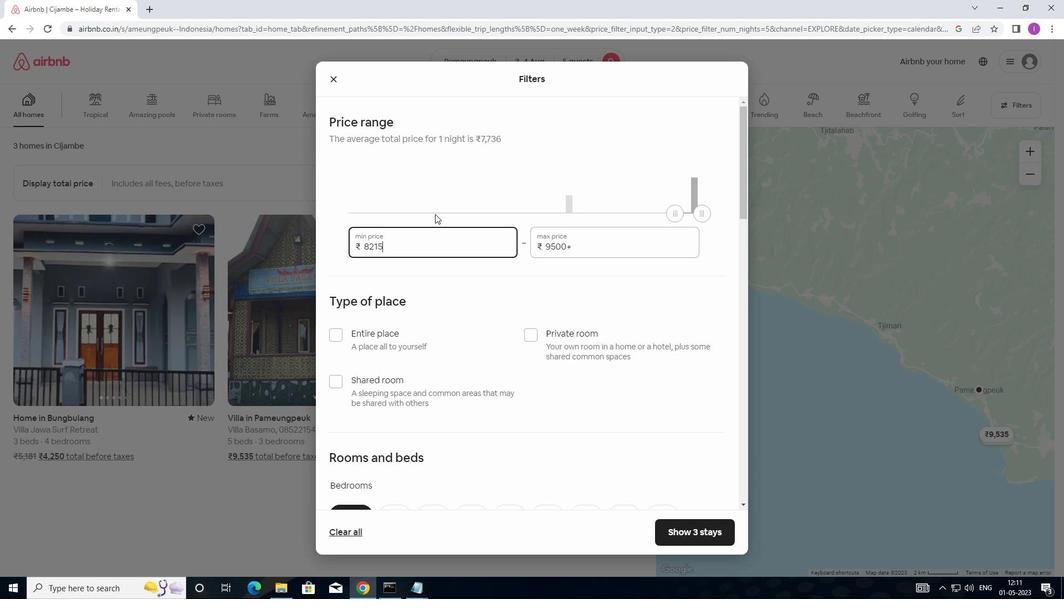 
Action: Key pressed <Key.backspace><Key.backspace><Key.backspace><Key.backspace><Key.backspace>15000
Screenshot: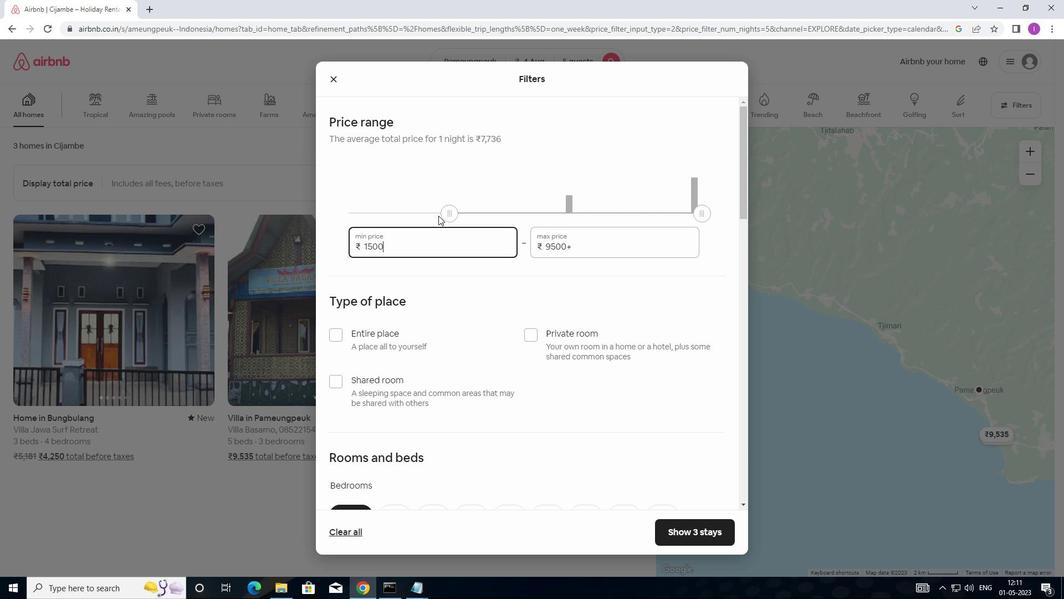 
Action: Mouse moved to (596, 253)
Screenshot: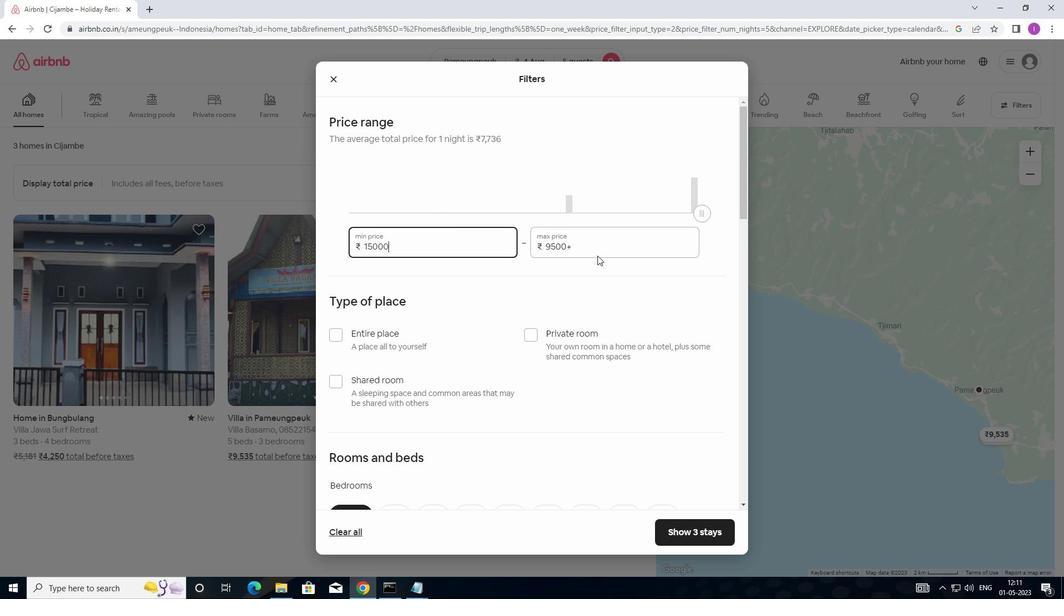 
Action: Mouse pressed left at (596, 253)
Screenshot: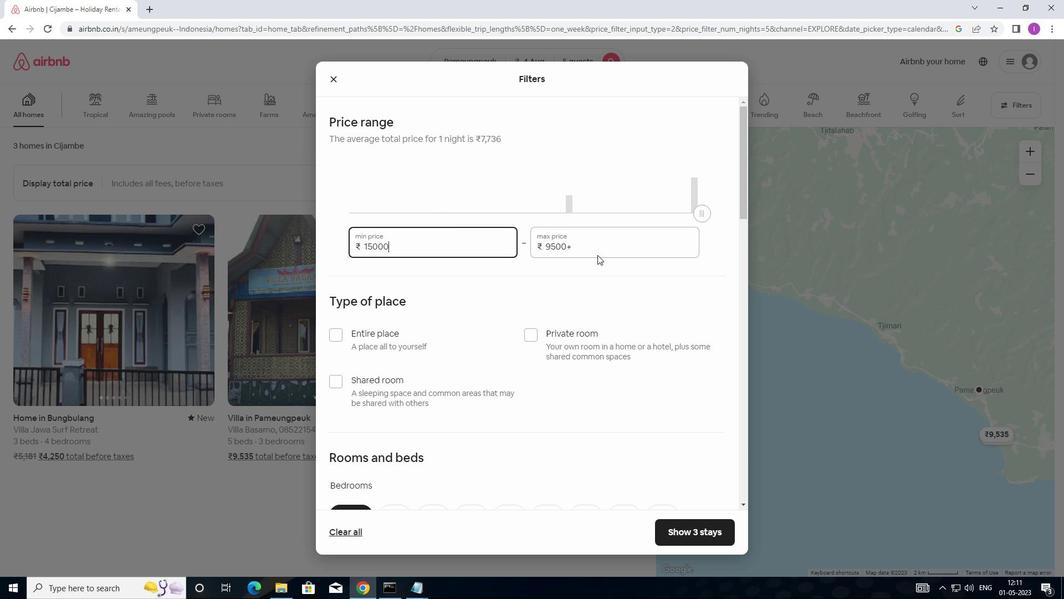 
Action: Mouse moved to (586, 250)
Screenshot: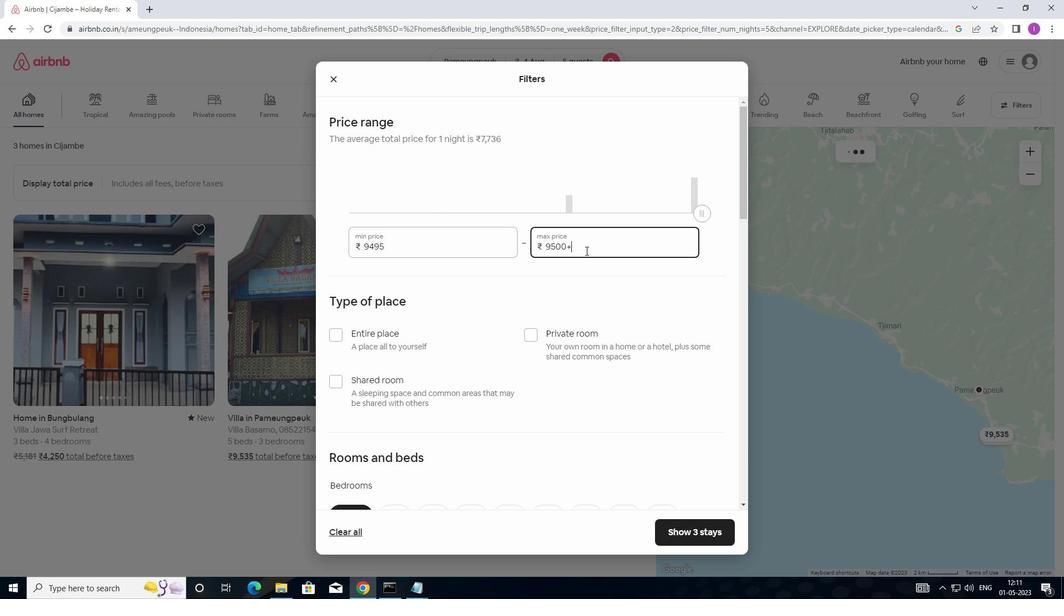 
Action: Mouse pressed left at (586, 250)
Screenshot: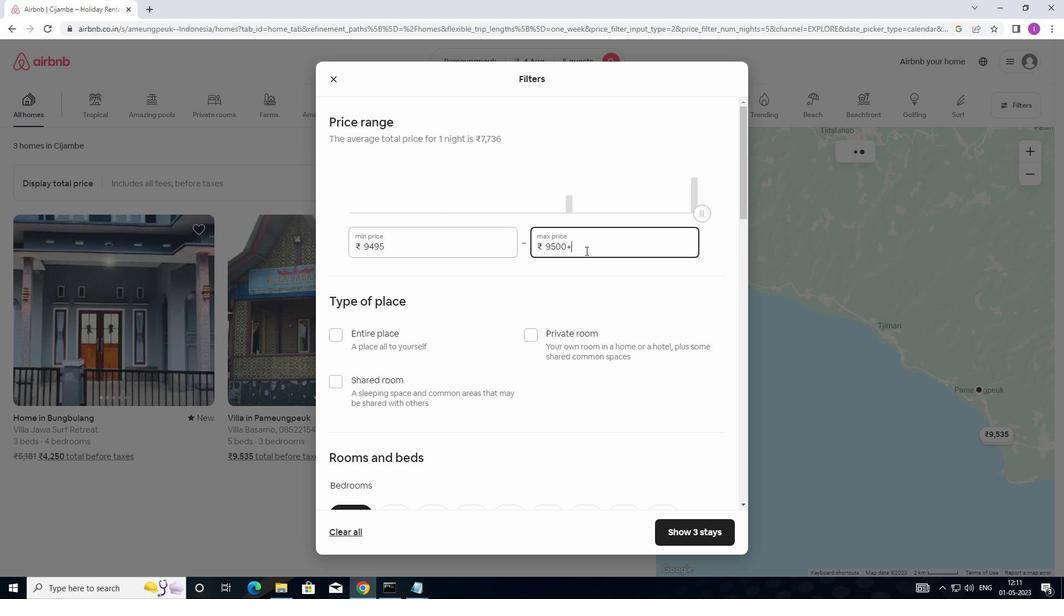 
Action: Mouse moved to (545, 247)
Screenshot: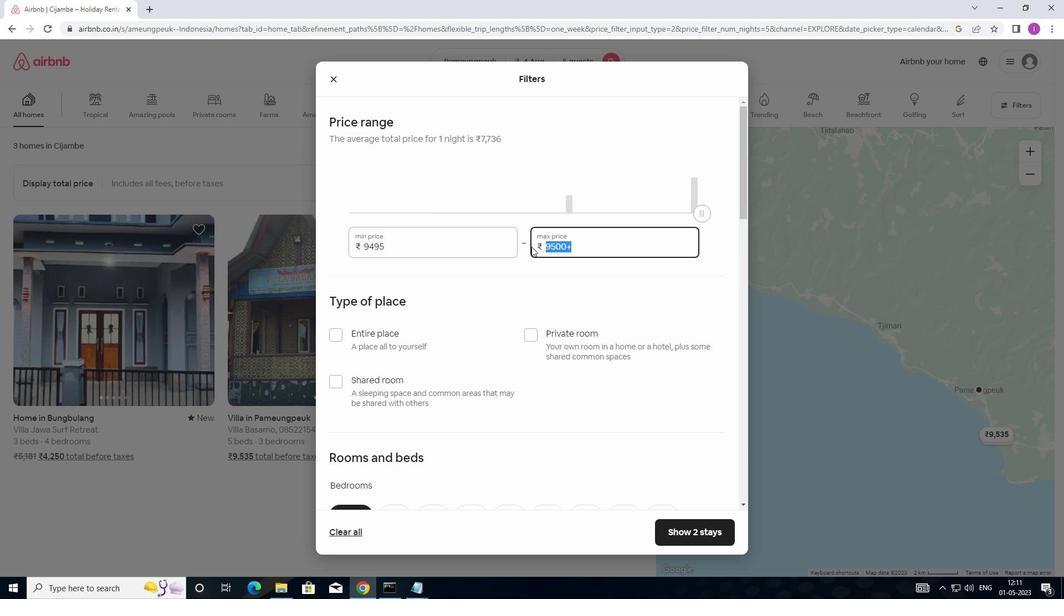 
Action: Key pressed 20000
Screenshot: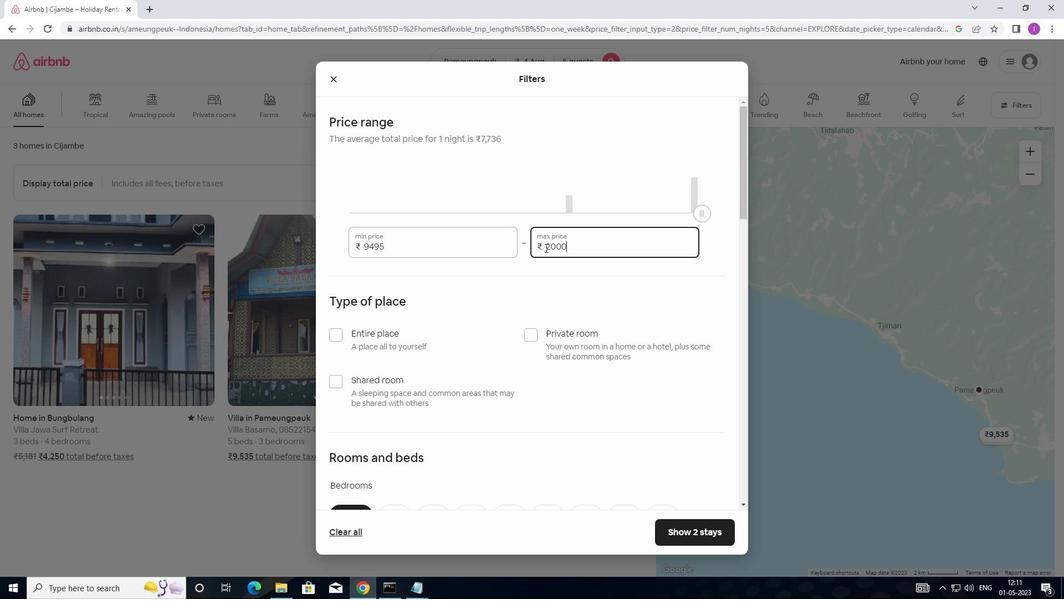 
Action: Mouse moved to (424, 419)
Screenshot: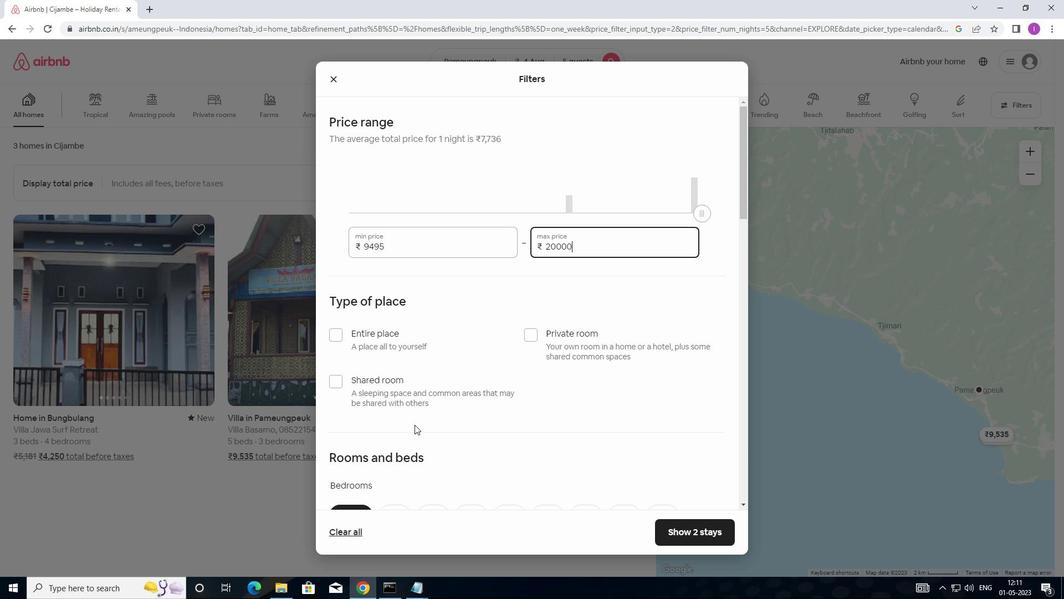 
Action: Mouse scrolled (424, 418) with delta (0, 0)
Screenshot: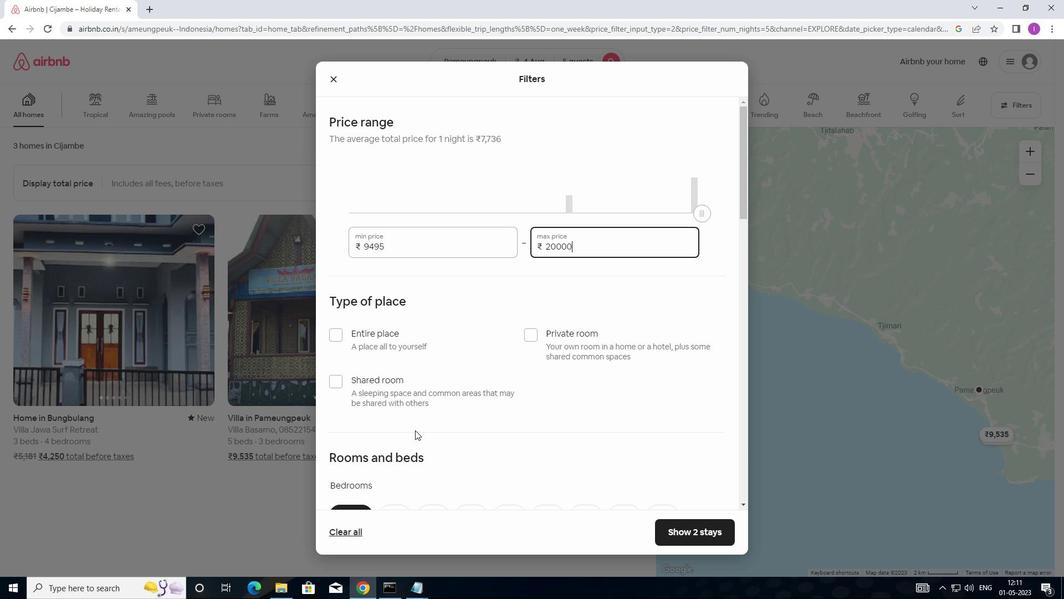 
Action: Mouse moved to (425, 420)
Screenshot: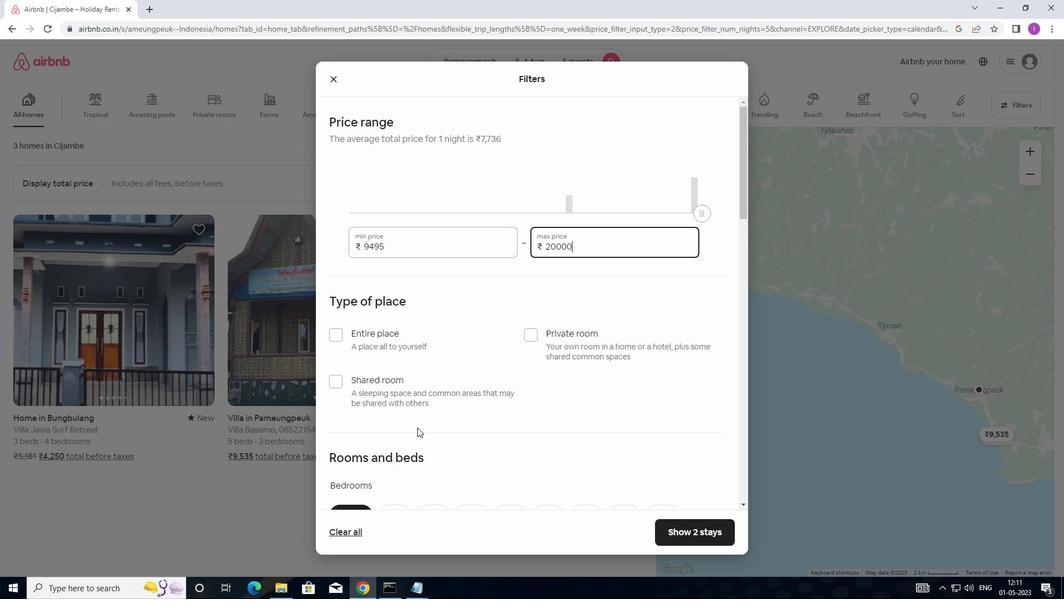 
Action: Mouse scrolled (425, 420) with delta (0, 0)
Screenshot: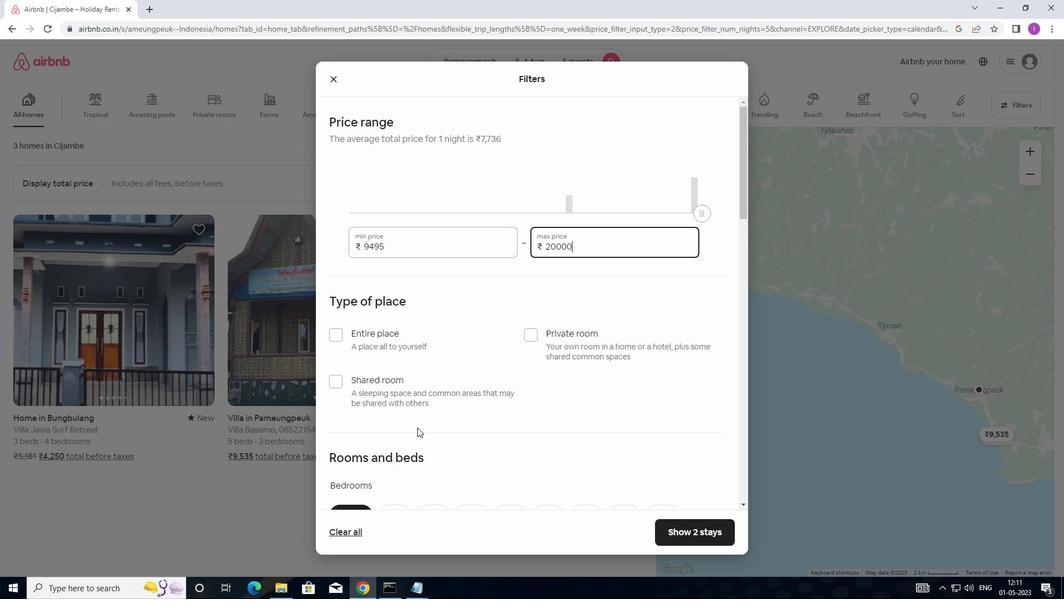 
Action: Mouse moved to (427, 424)
Screenshot: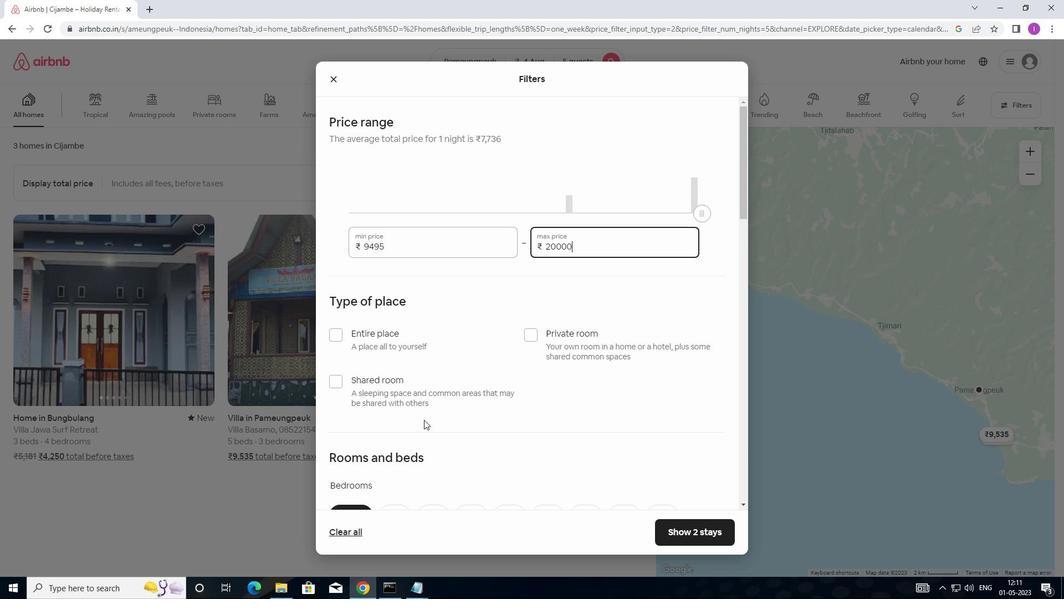 
Action: Mouse scrolled (427, 424) with delta (0, 0)
Screenshot: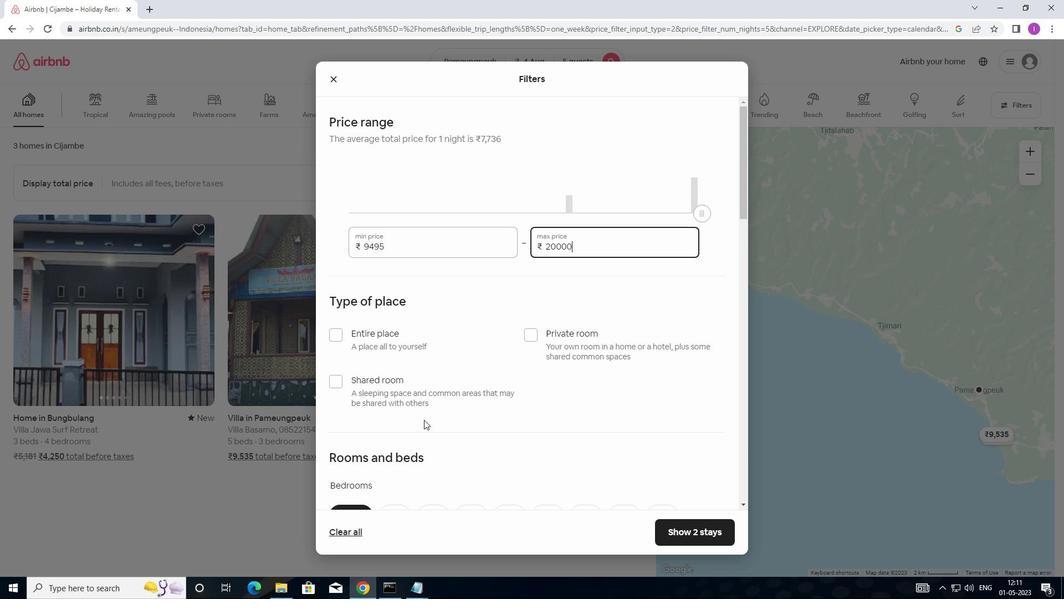 
Action: Mouse moved to (429, 427)
Screenshot: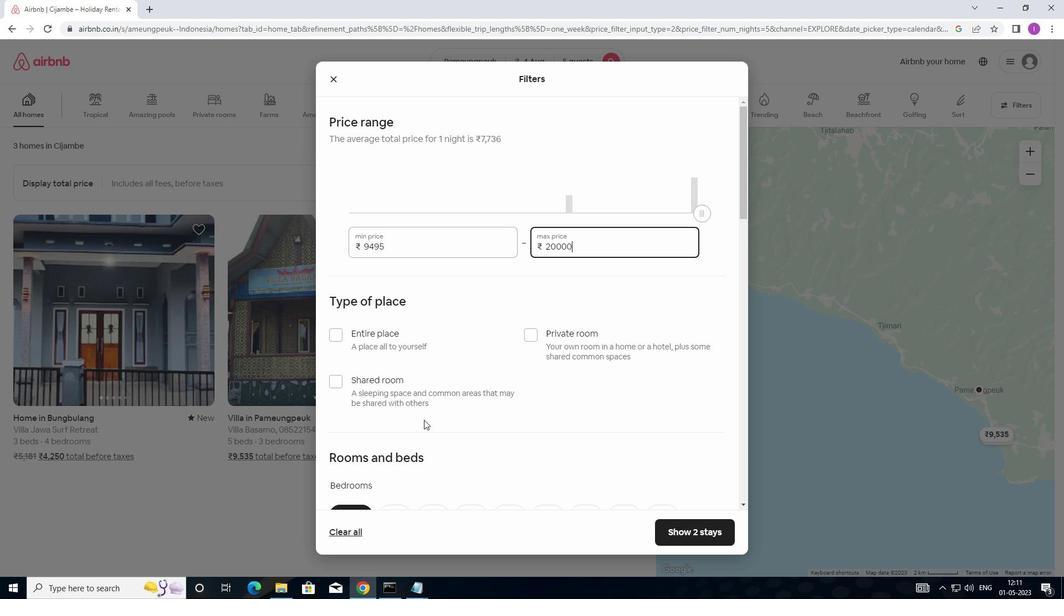 
Action: Mouse scrolled (429, 427) with delta (0, 0)
Screenshot: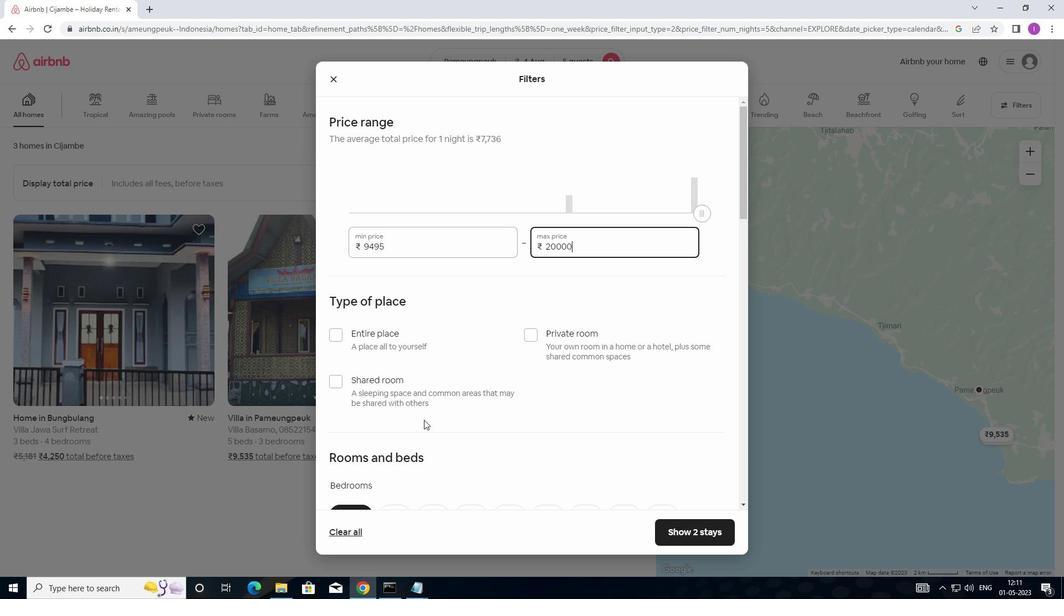 
Action: Mouse moved to (538, 386)
Screenshot: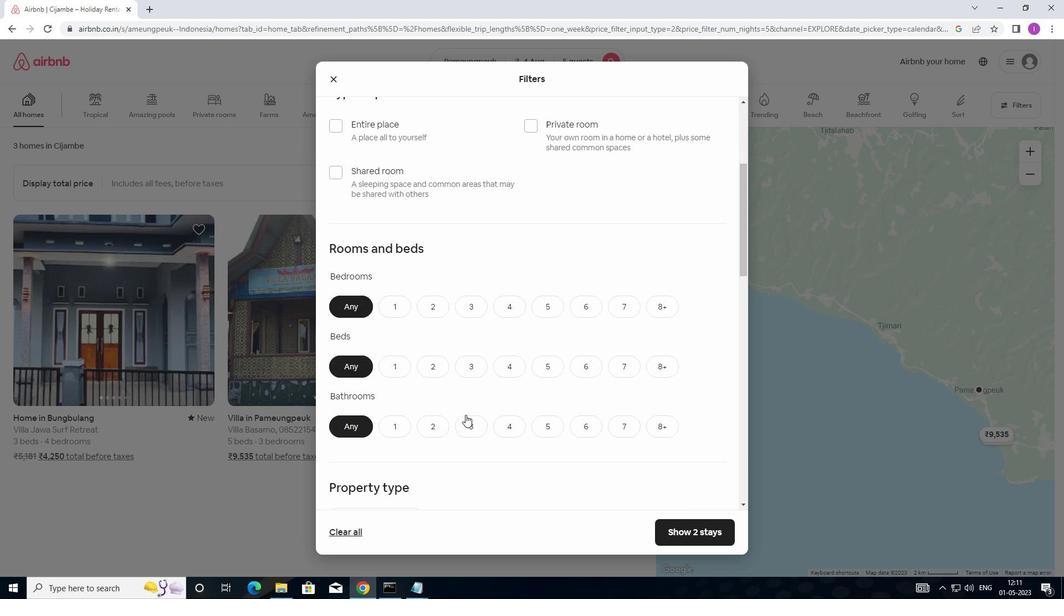 
Action: Mouse scrolled (538, 386) with delta (0, 0)
Screenshot: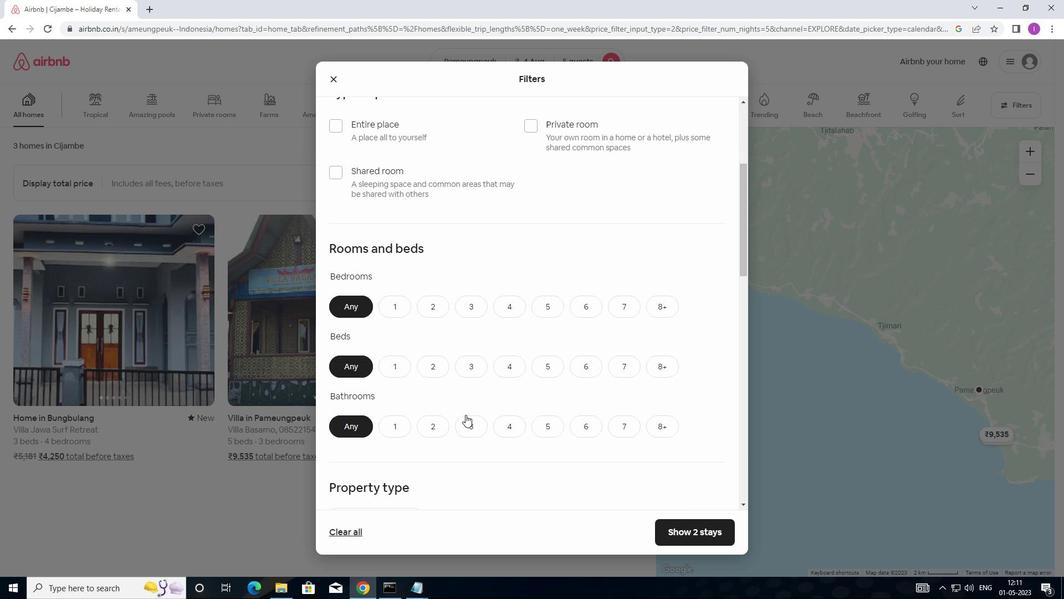 
Action: Mouse scrolled (538, 386) with delta (0, 0)
Screenshot: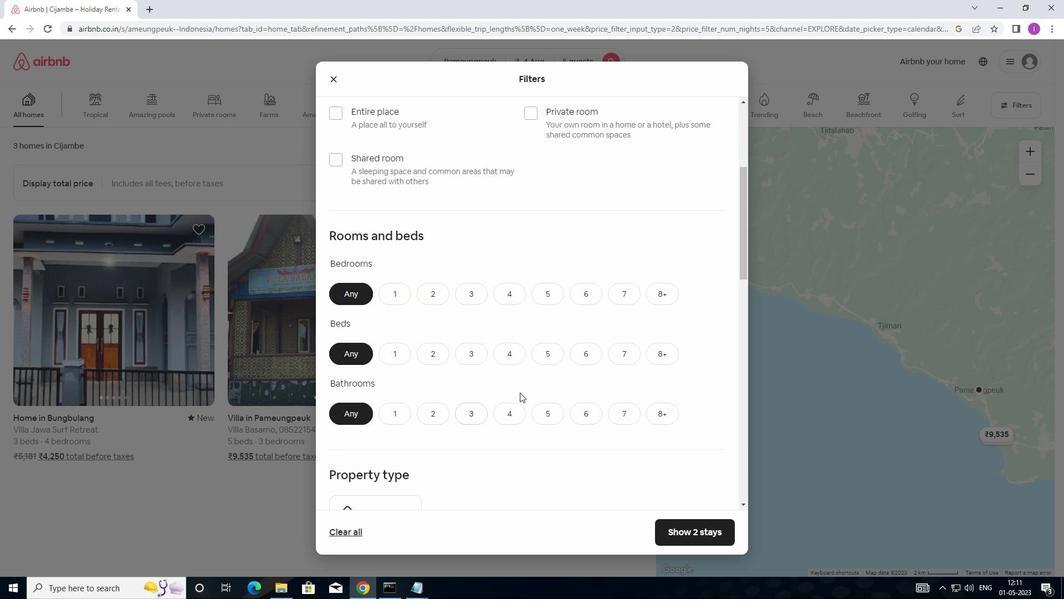 
Action: Mouse moved to (539, 386)
Screenshot: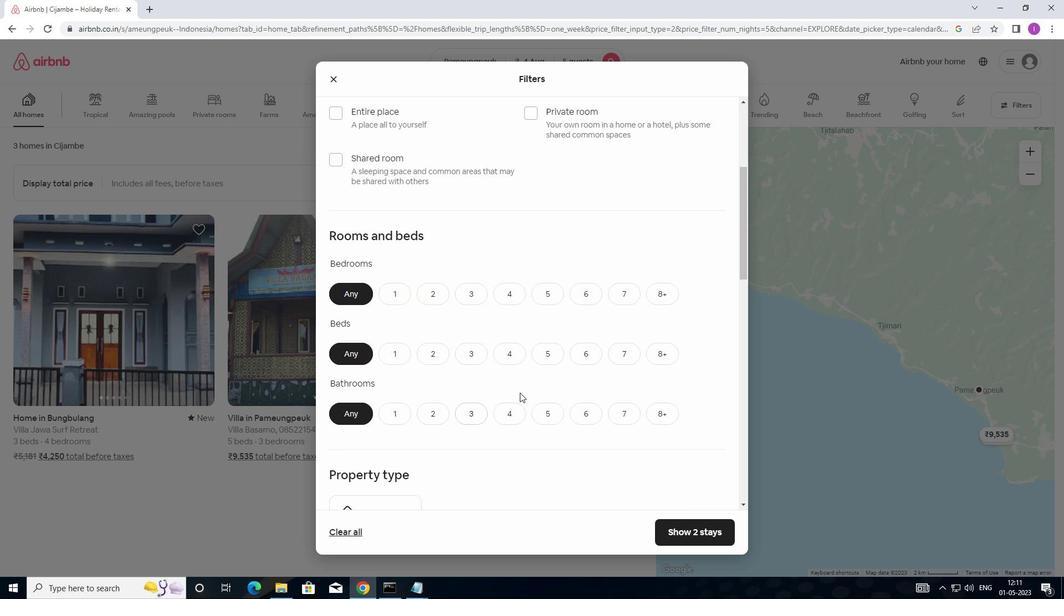 
Action: Mouse scrolled (539, 386) with delta (0, 0)
Screenshot: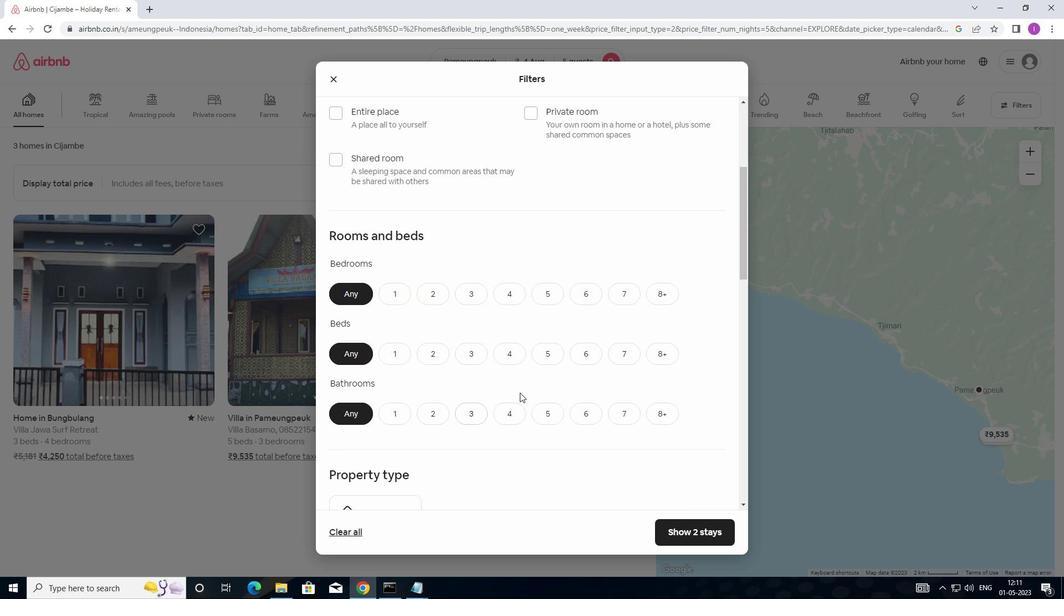
Action: Mouse moved to (539, 386)
Screenshot: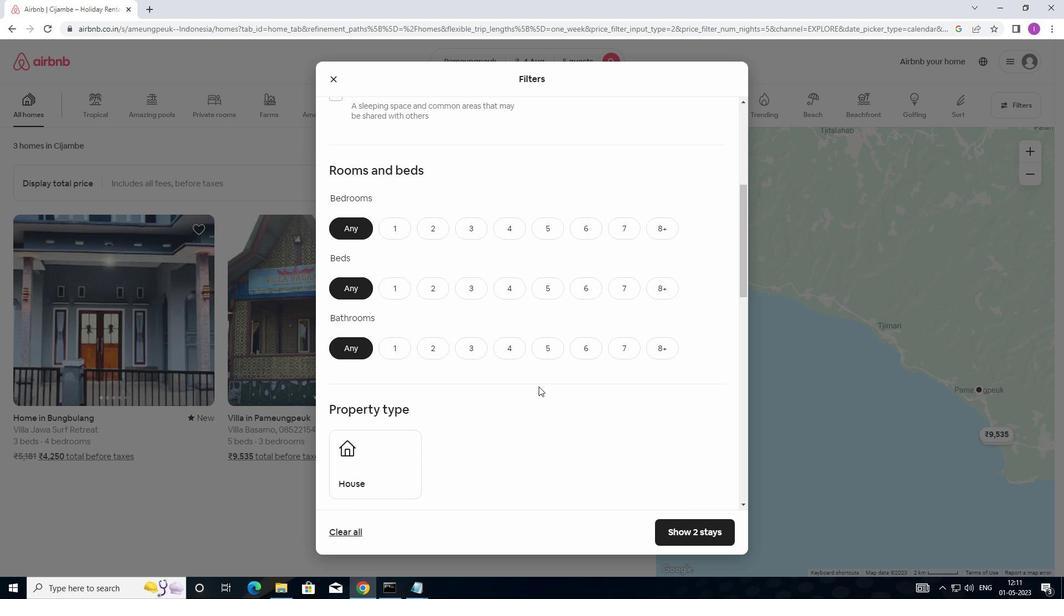 
Action: Mouse scrolled (539, 386) with delta (0, 0)
Screenshot: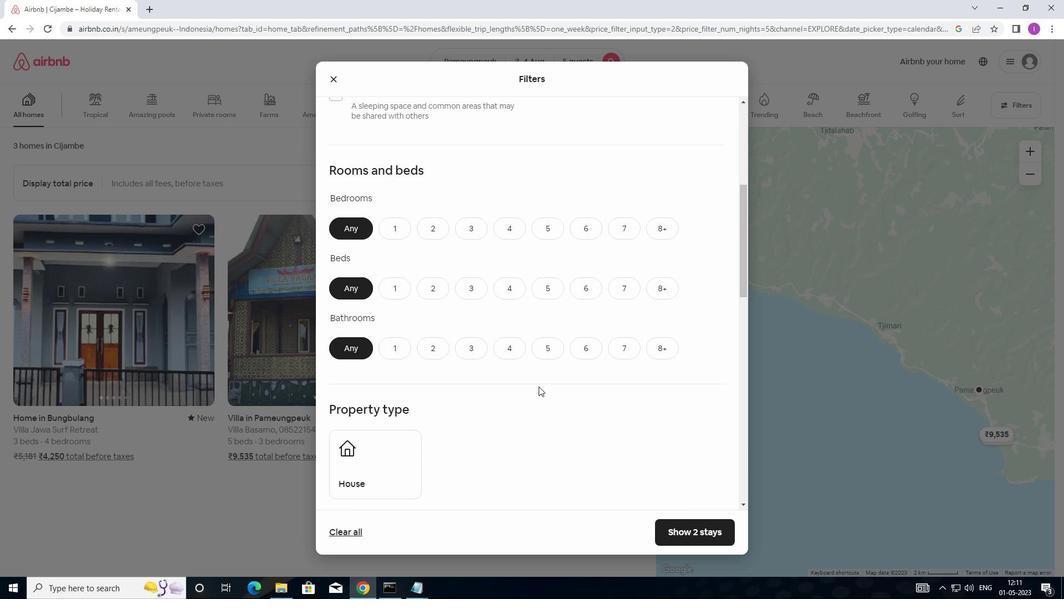
Action: Mouse moved to (540, 386)
Screenshot: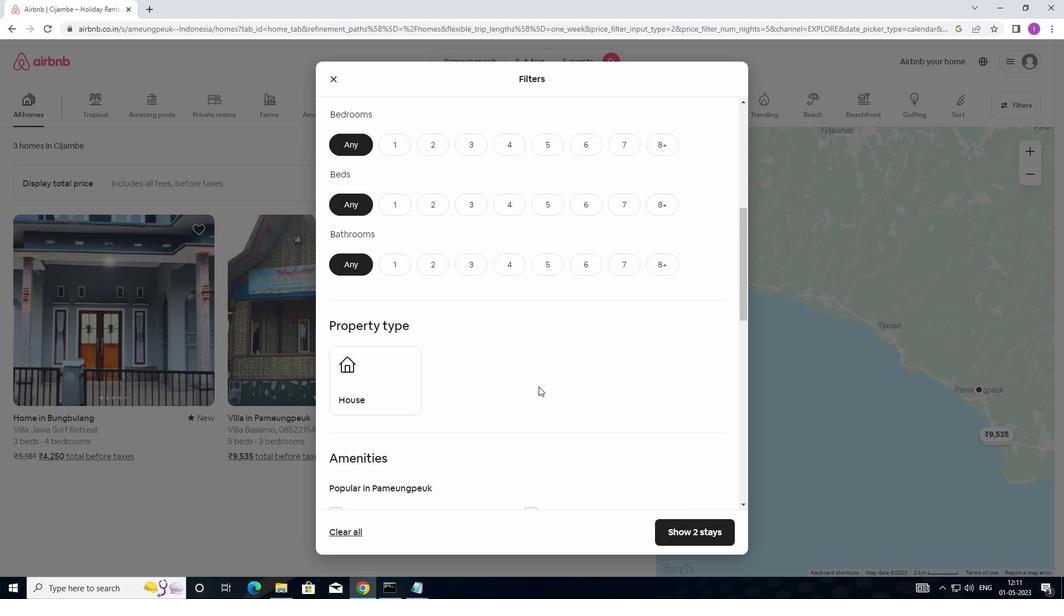 
Action: Mouse scrolled (540, 386) with delta (0, 0)
Screenshot: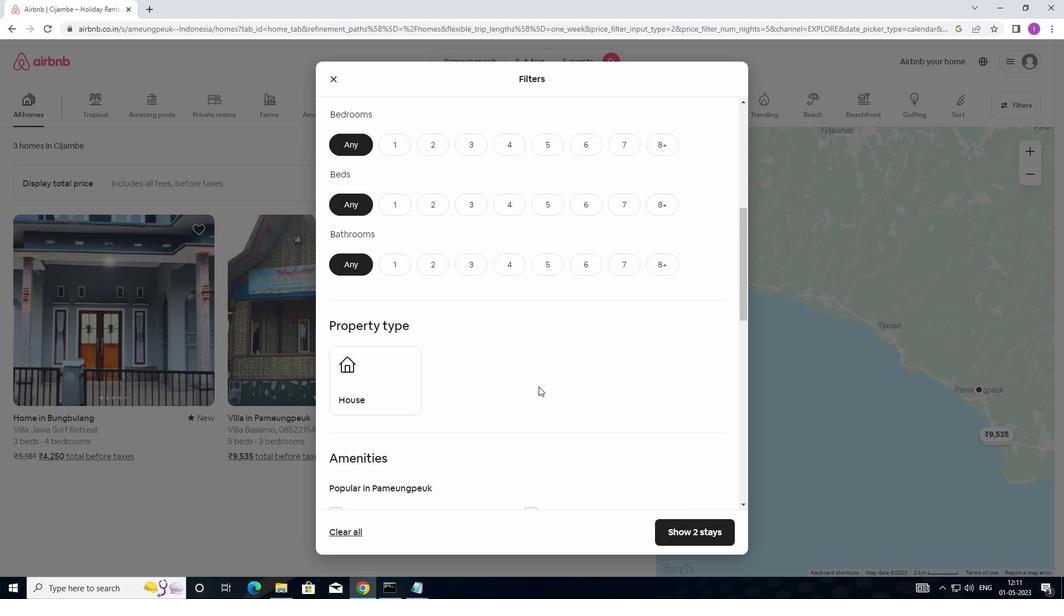 
Action: Mouse moved to (546, 389)
Screenshot: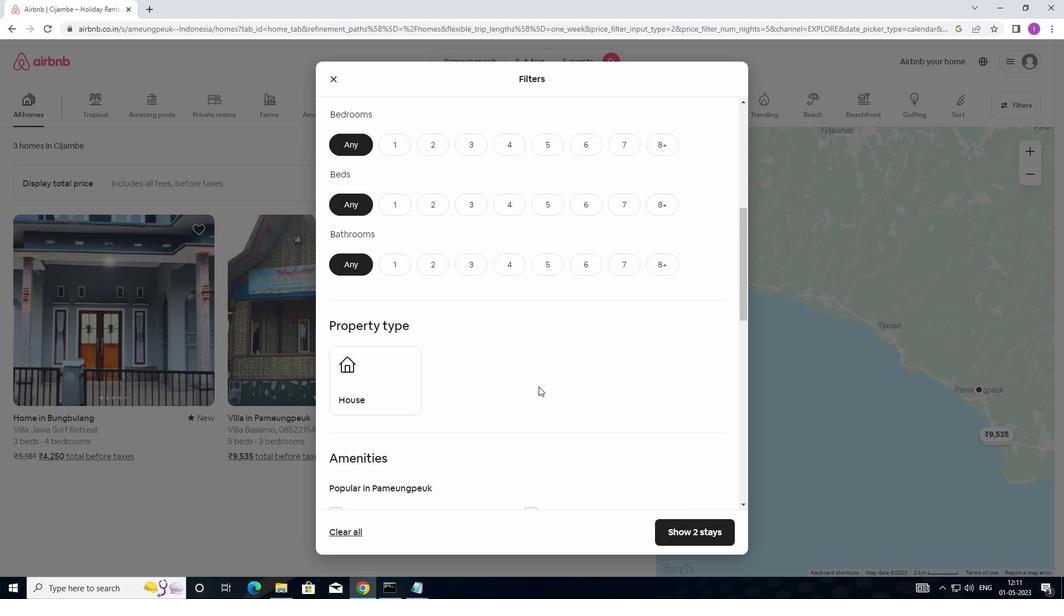 
Action: Mouse scrolled (546, 389) with delta (0, 0)
Screenshot: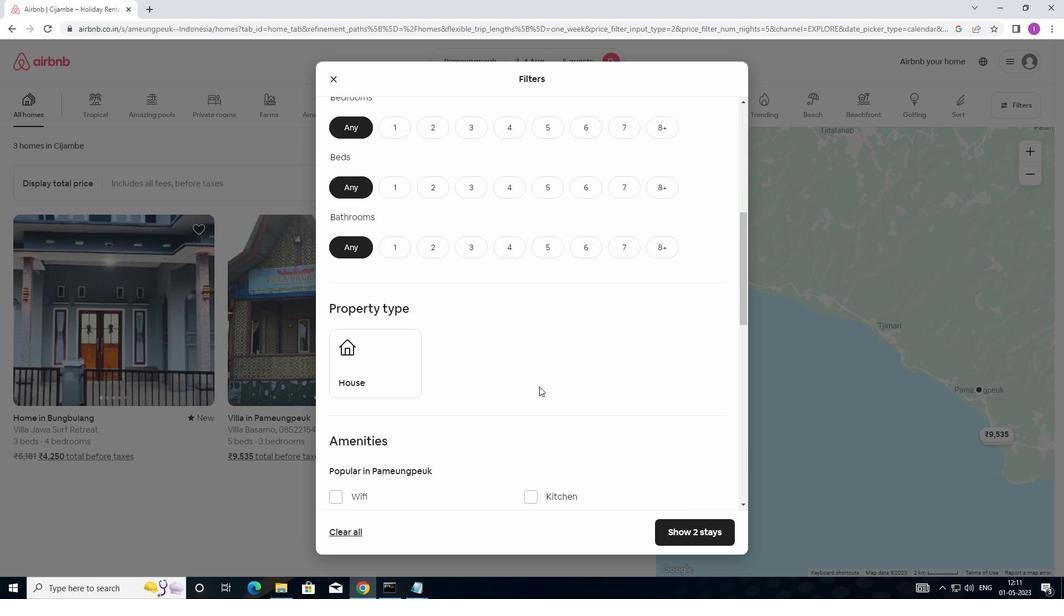 
Action: Mouse moved to (557, 394)
Screenshot: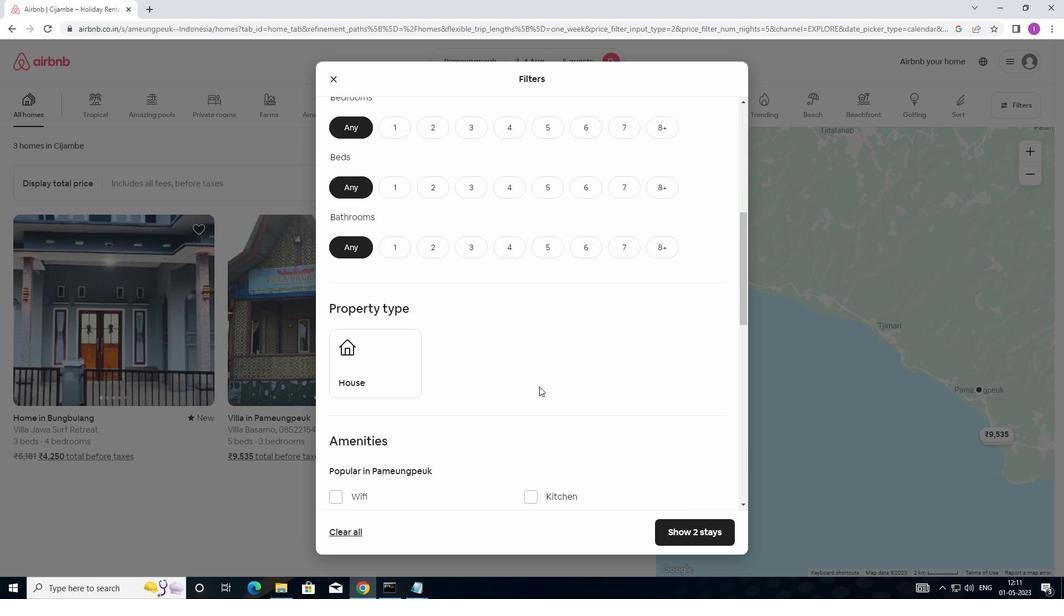 
Action: Mouse scrolled (557, 393) with delta (0, 0)
Screenshot: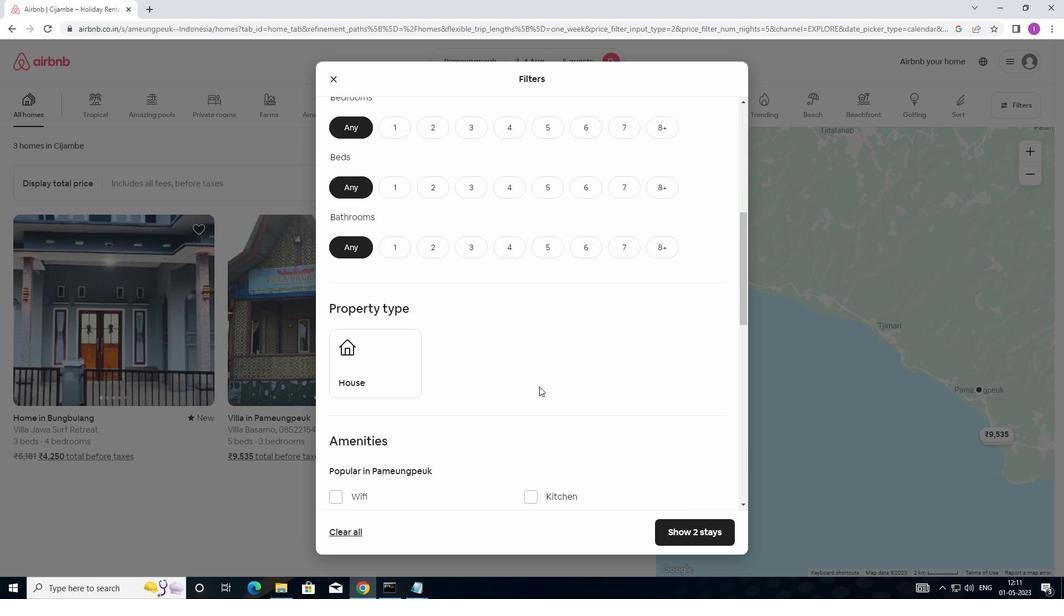 
Action: Mouse moved to (565, 398)
Screenshot: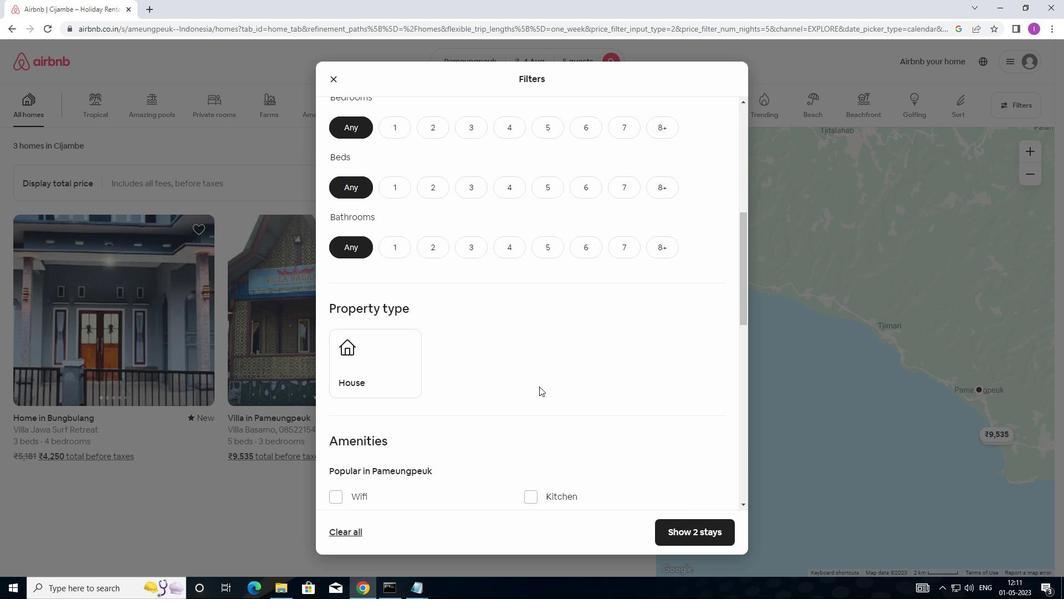 
Action: Mouse scrolled (565, 397) with delta (0, 0)
Screenshot: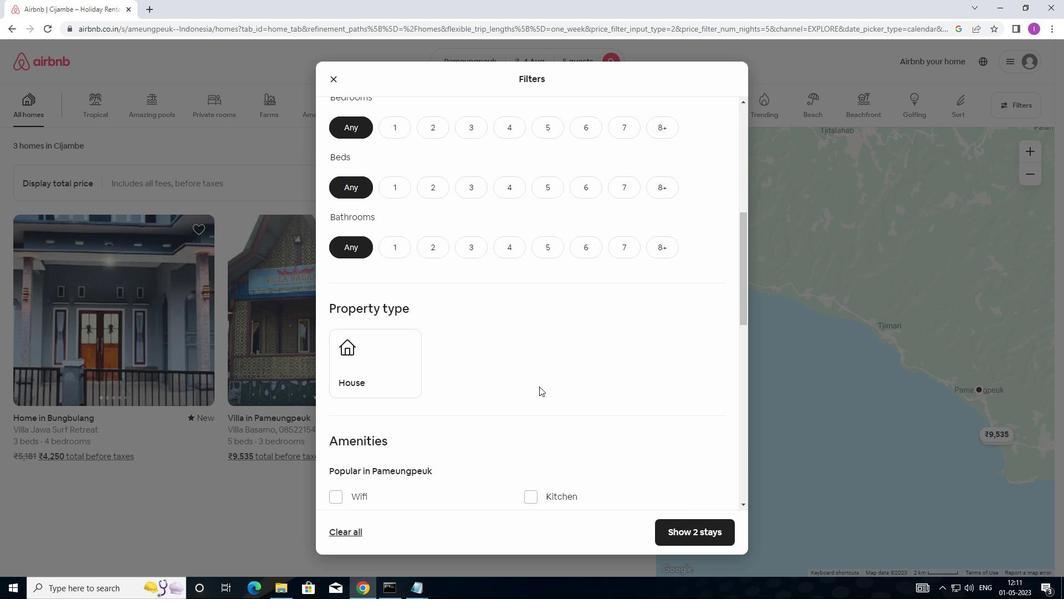
Action: Mouse moved to (587, 390)
Screenshot: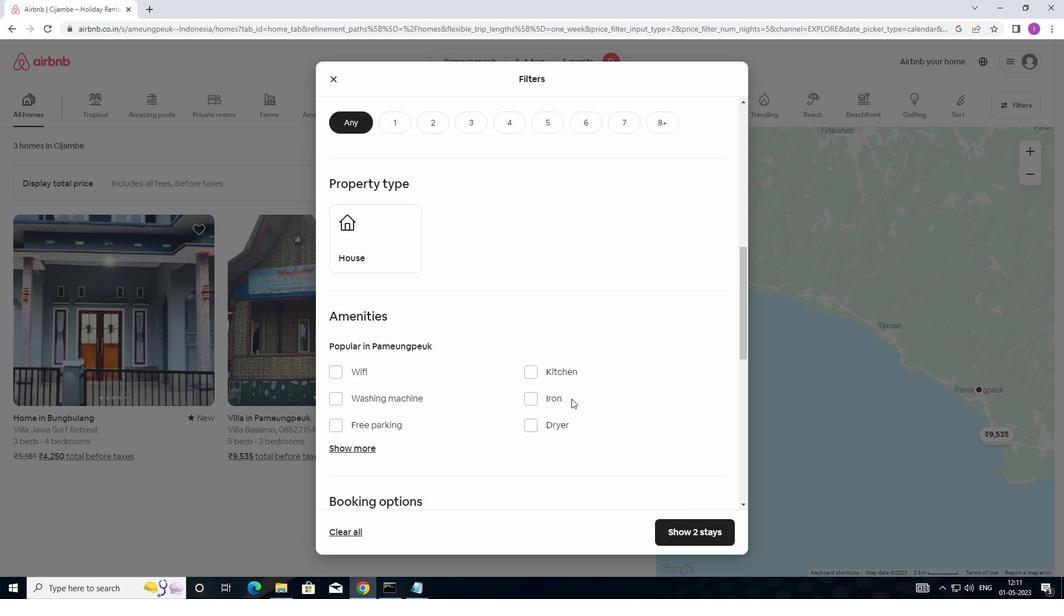 
Action: Mouse scrolled (587, 389) with delta (0, 0)
Screenshot: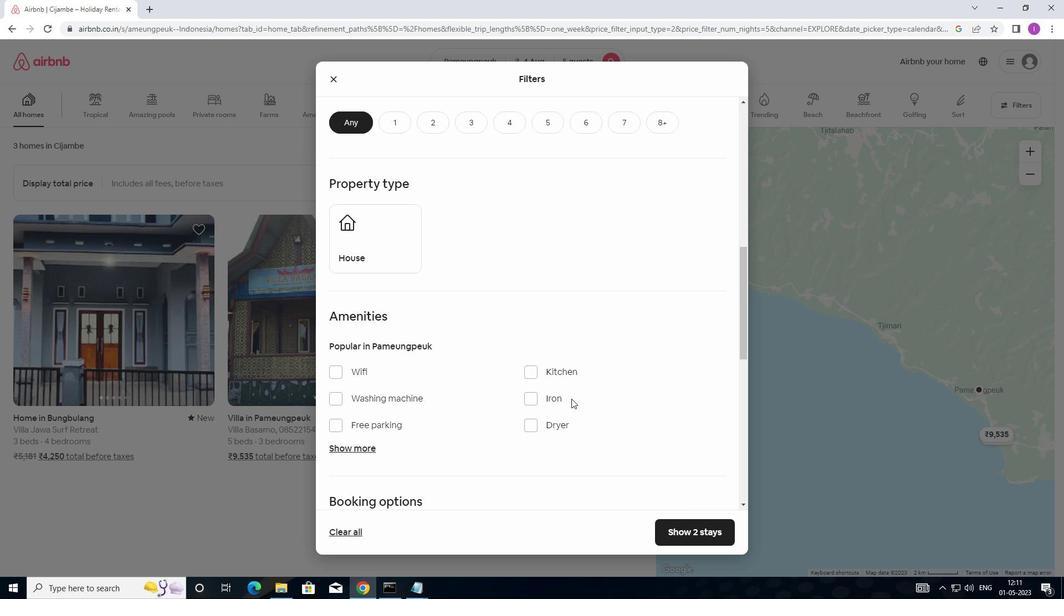 
Action: Mouse moved to (589, 392)
Screenshot: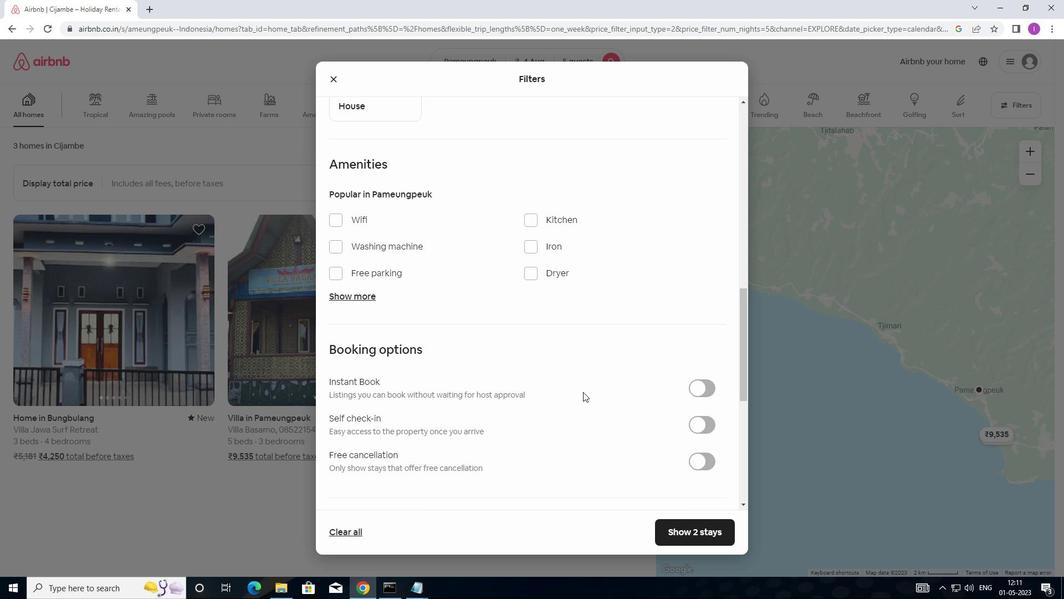 
Action: Mouse scrolled (589, 391) with delta (0, 0)
Screenshot: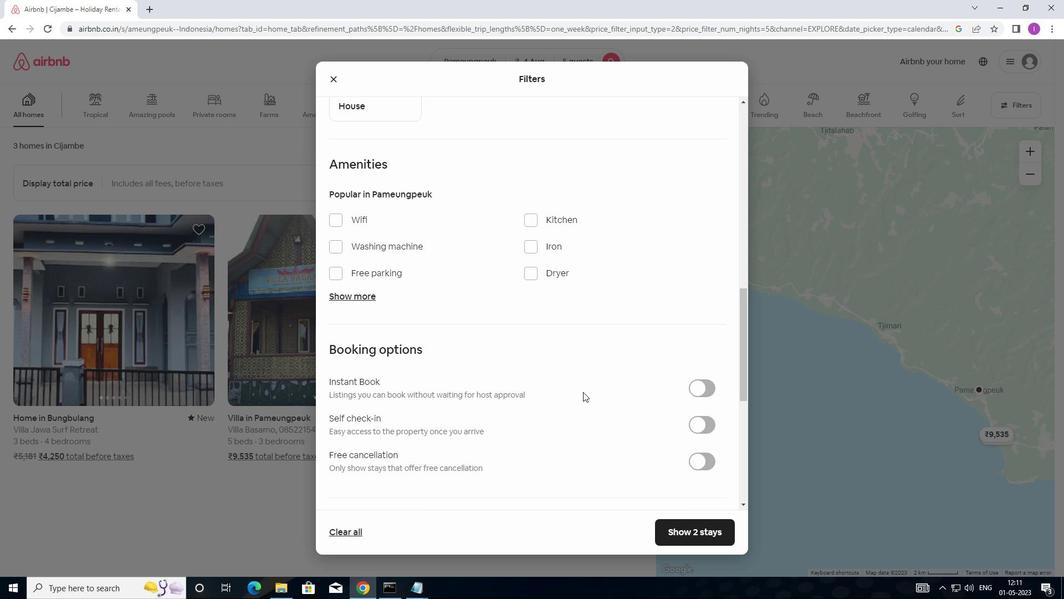 
Action: Mouse moved to (591, 393)
Screenshot: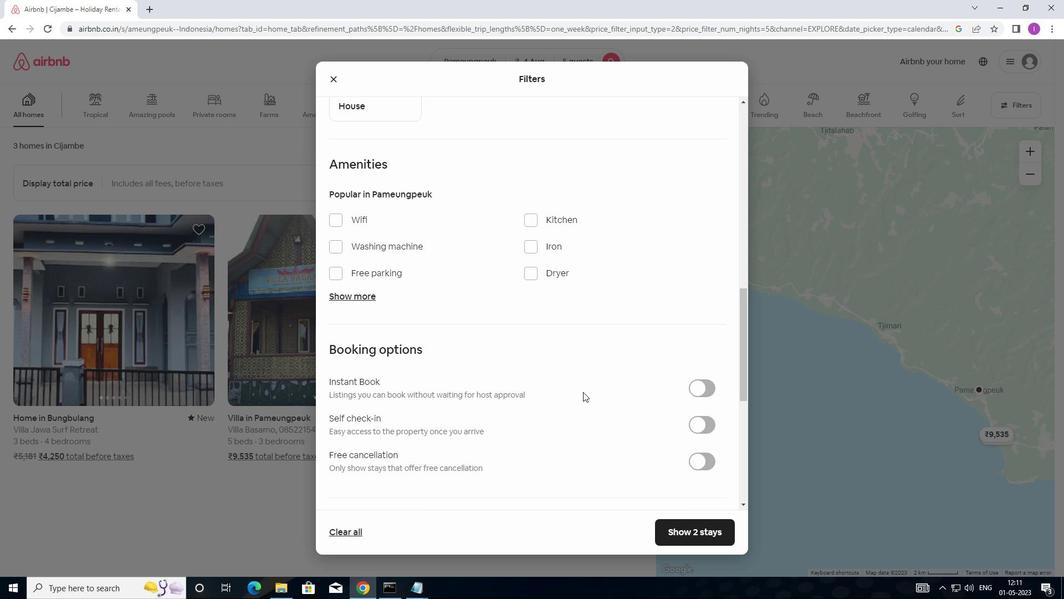 
Action: Mouse scrolled (591, 393) with delta (0, 0)
Screenshot: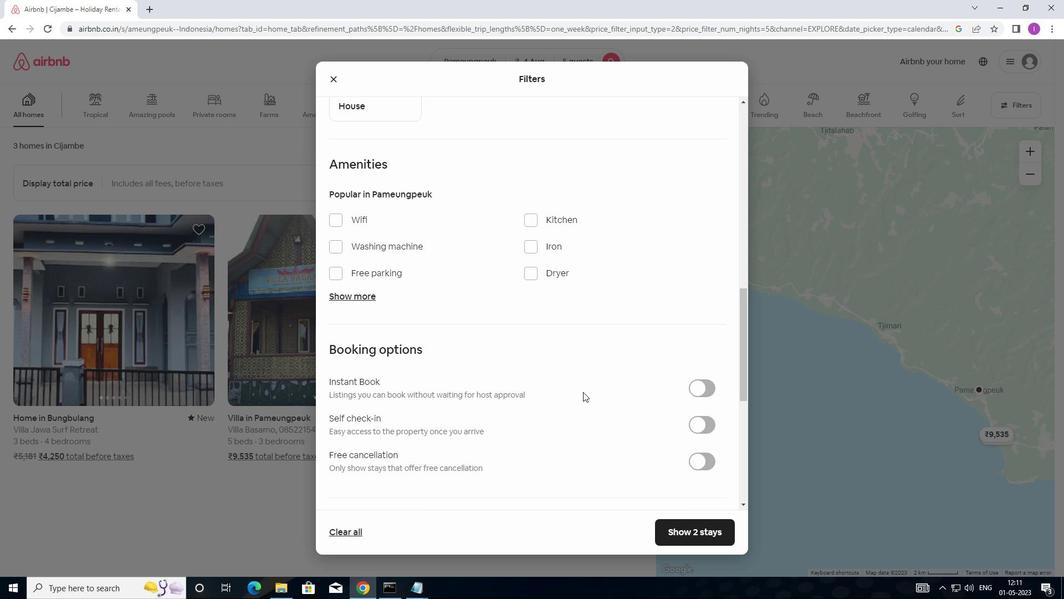 
Action: Mouse scrolled (591, 393) with delta (0, 0)
Screenshot: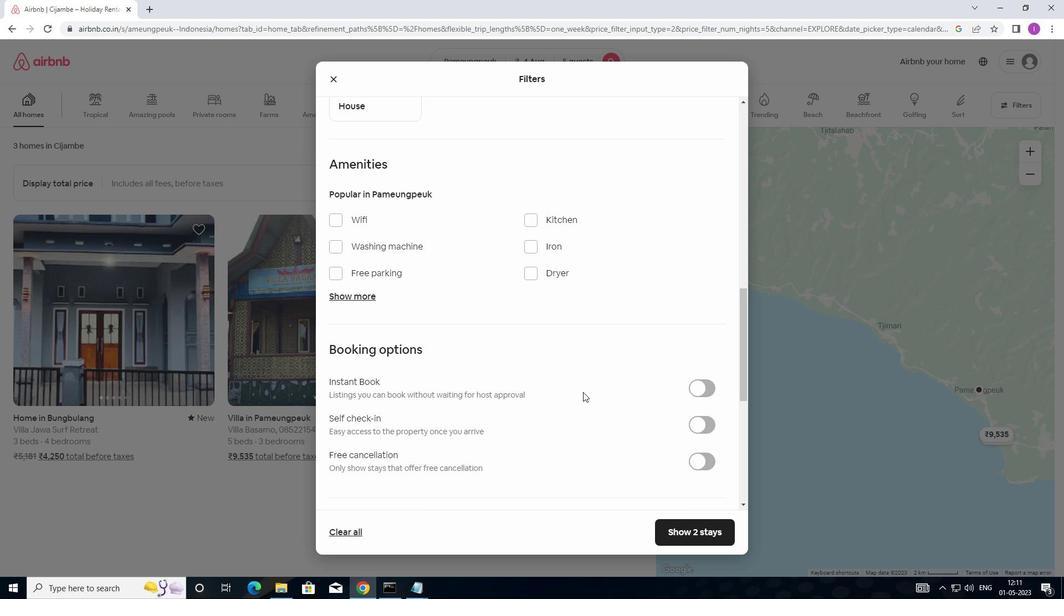 
Action: Mouse moved to (713, 200)
Screenshot: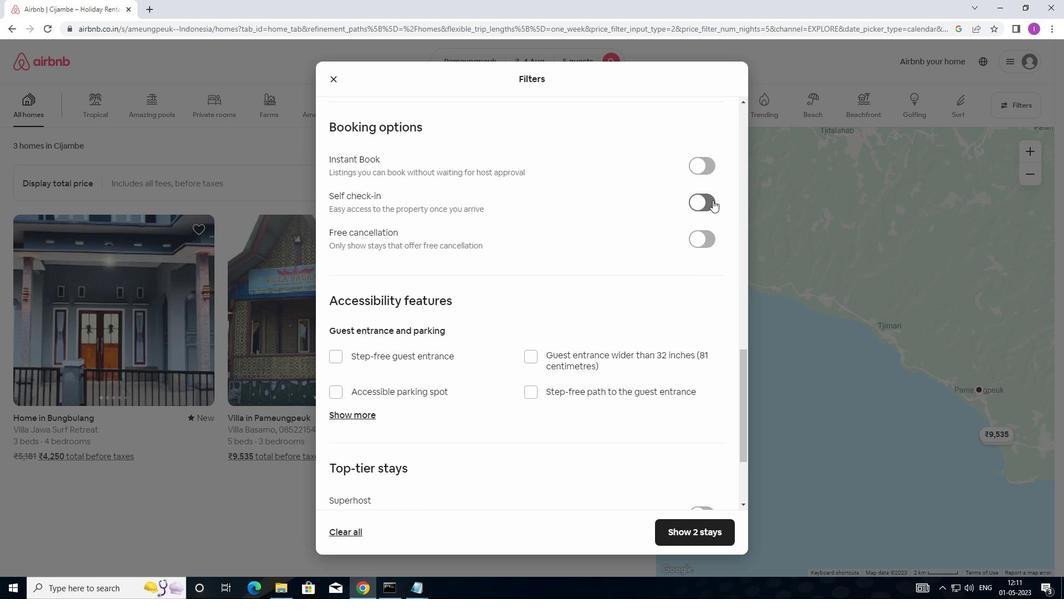 
Action: Mouse pressed left at (713, 200)
Screenshot: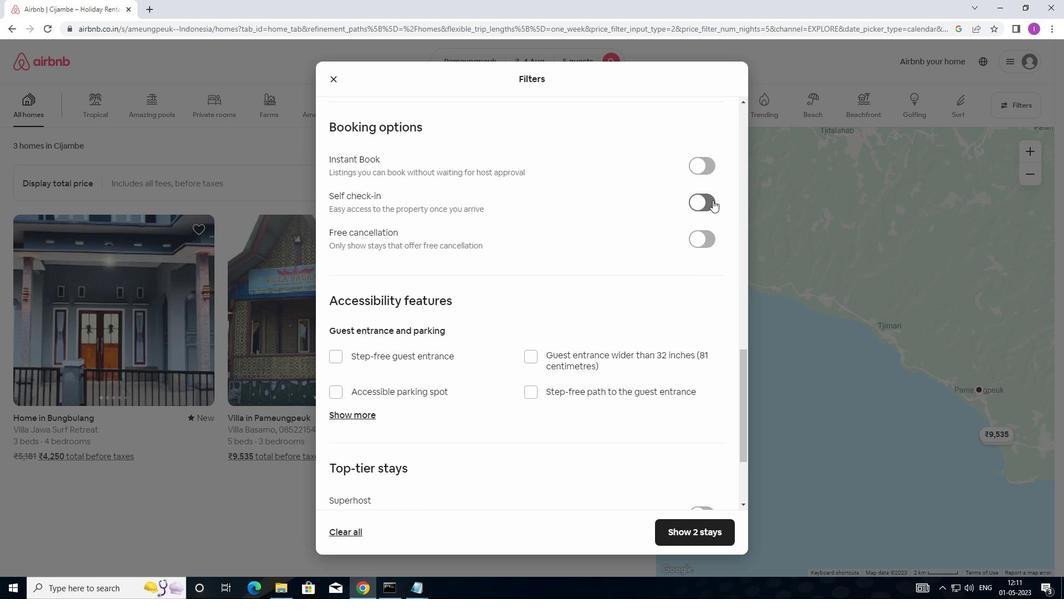 
Action: Mouse moved to (409, 418)
Screenshot: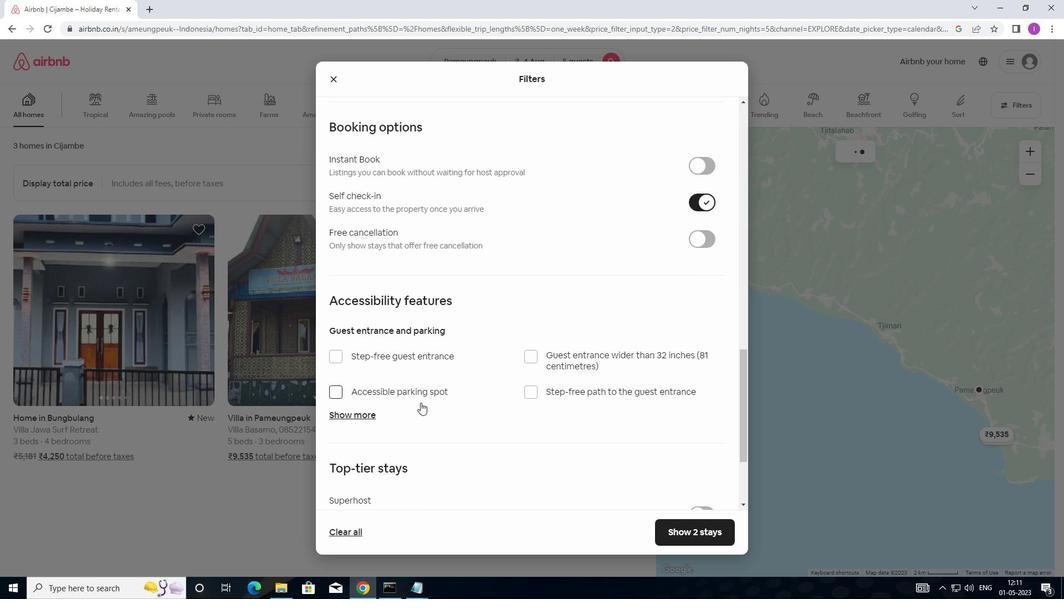 
Action: Mouse scrolled (409, 417) with delta (0, 0)
Screenshot: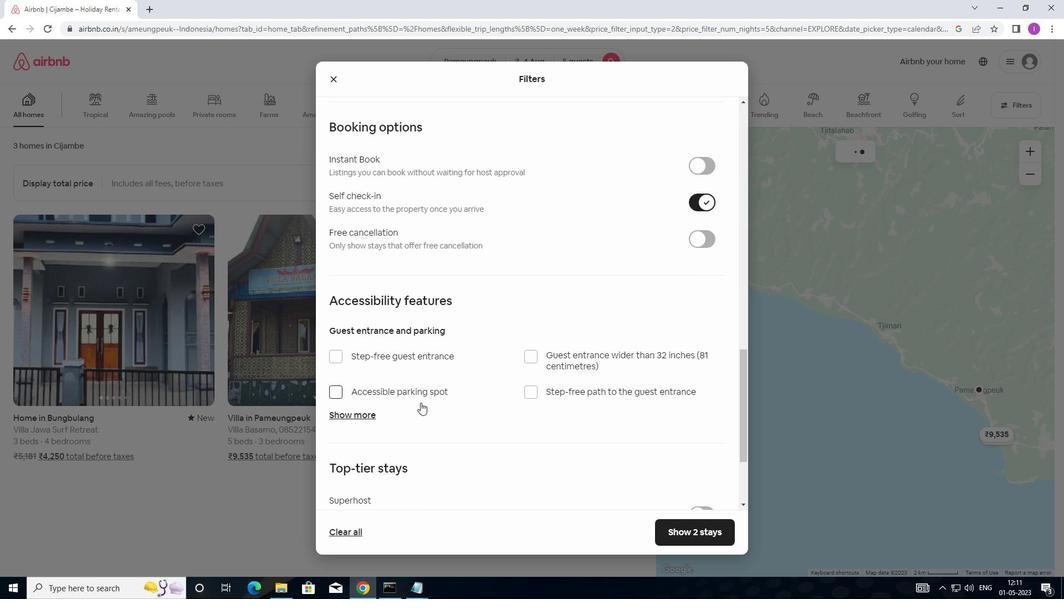 
Action: Mouse moved to (409, 419)
Screenshot: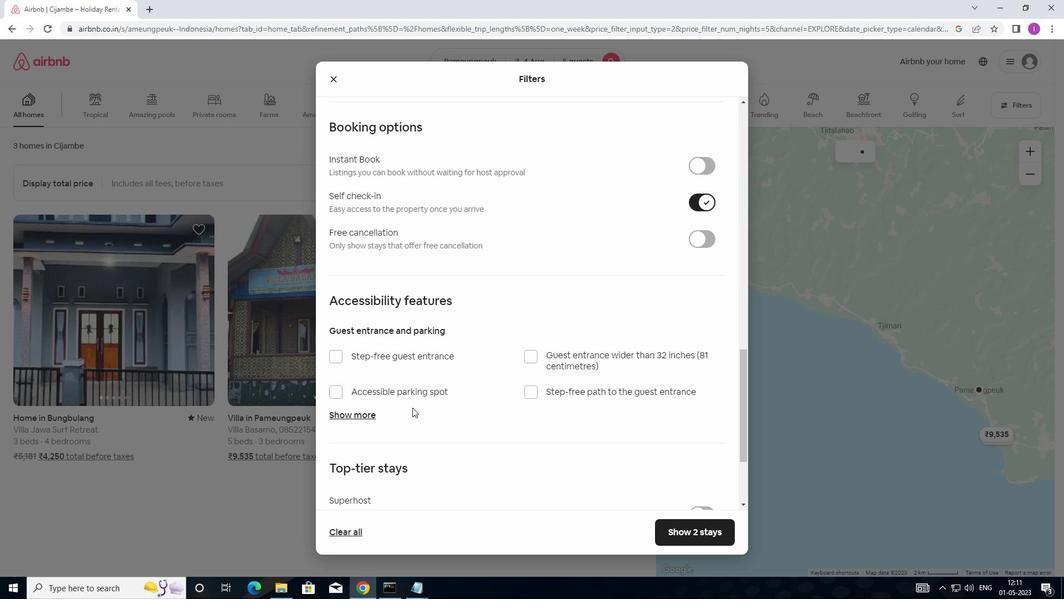 
Action: Mouse scrolled (409, 418) with delta (0, 0)
Screenshot: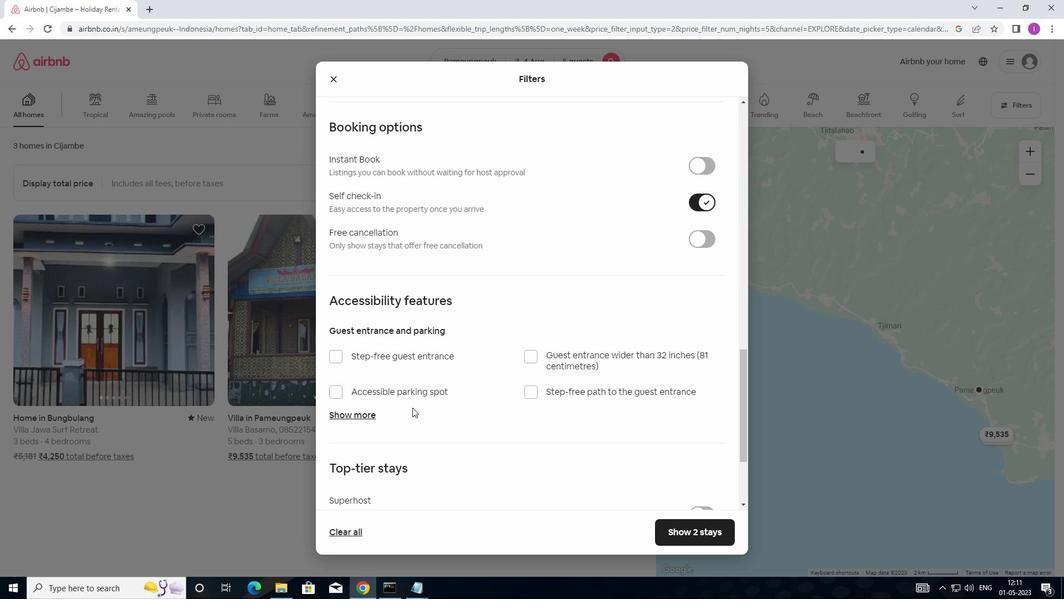 
Action: Mouse moved to (409, 419)
Screenshot: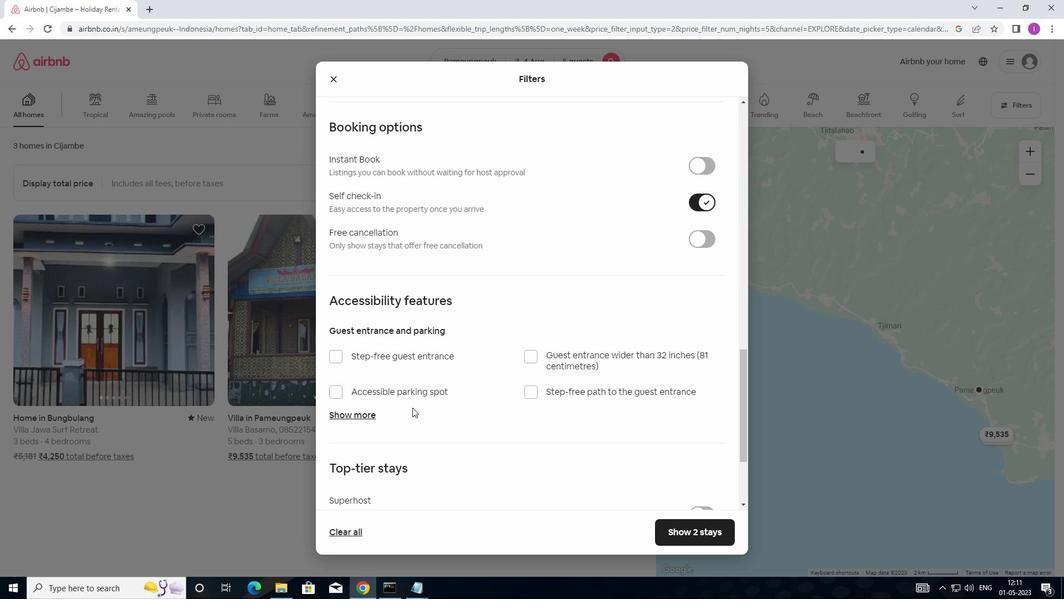 
Action: Mouse scrolled (409, 419) with delta (0, 0)
Screenshot: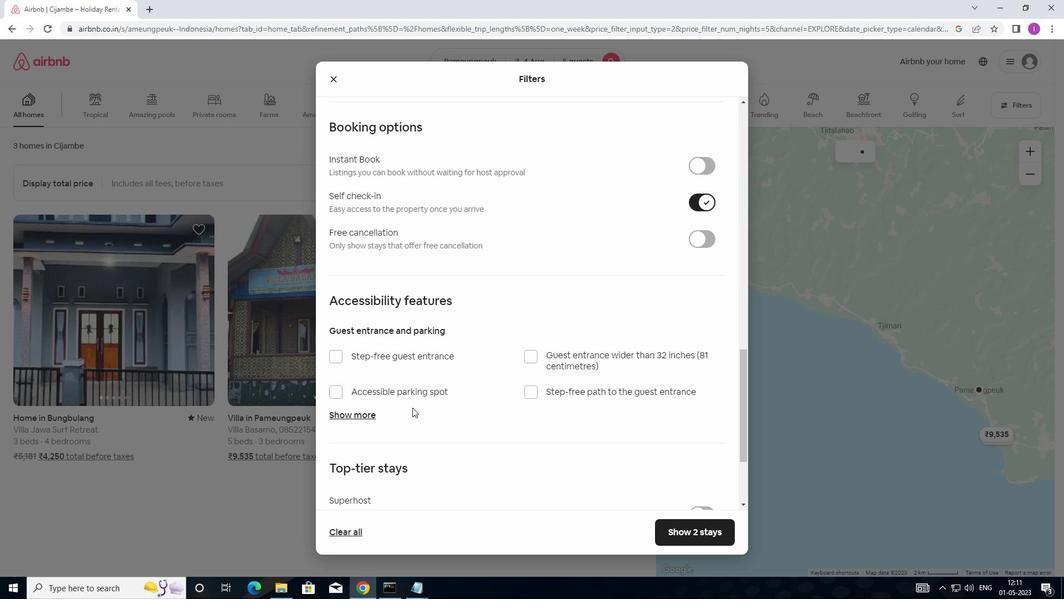 
Action: Mouse scrolled (409, 419) with delta (0, 0)
Screenshot: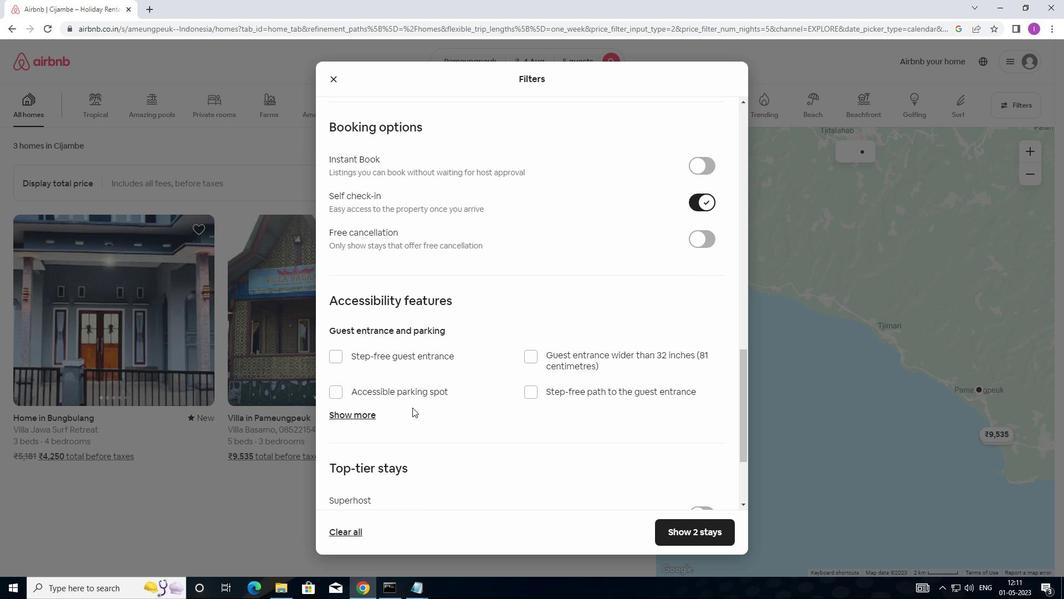 
Action: Mouse scrolled (409, 419) with delta (0, 0)
Screenshot: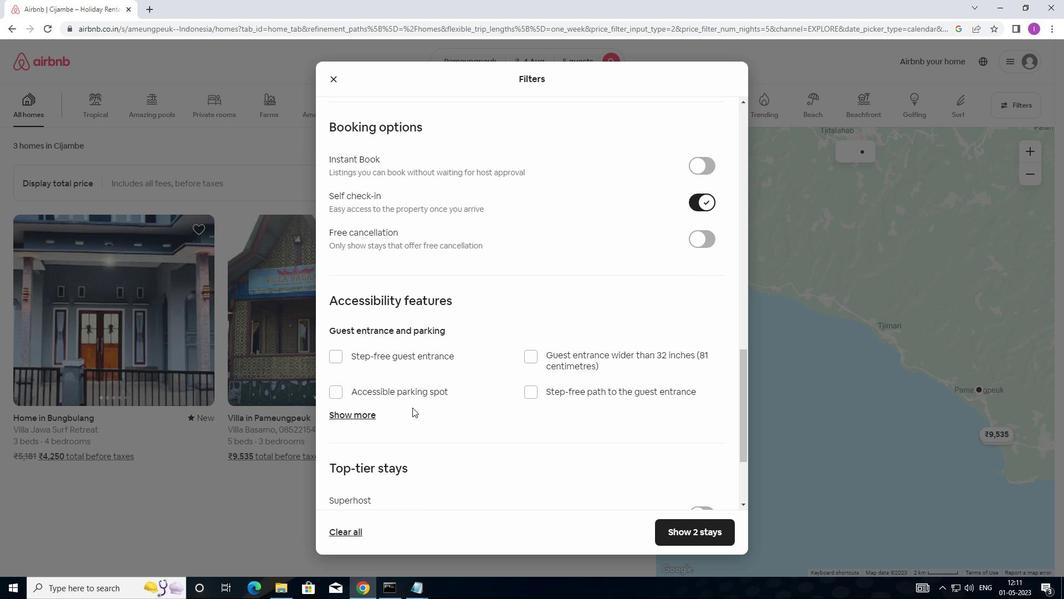
Action: Mouse moved to (335, 482)
Screenshot: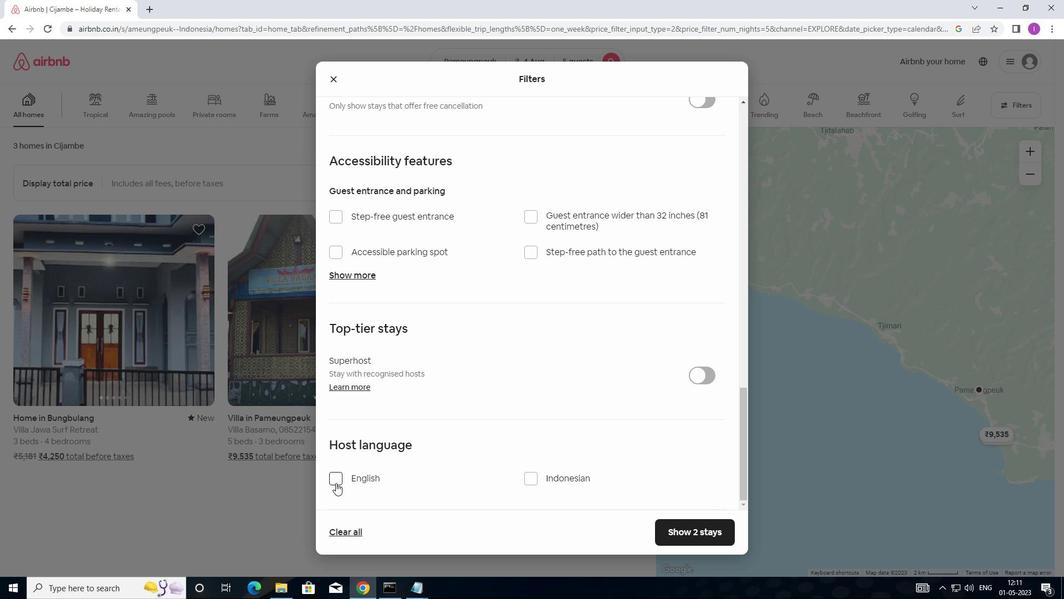 
Action: Mouse pressed left at (335, 482)
Screenshot: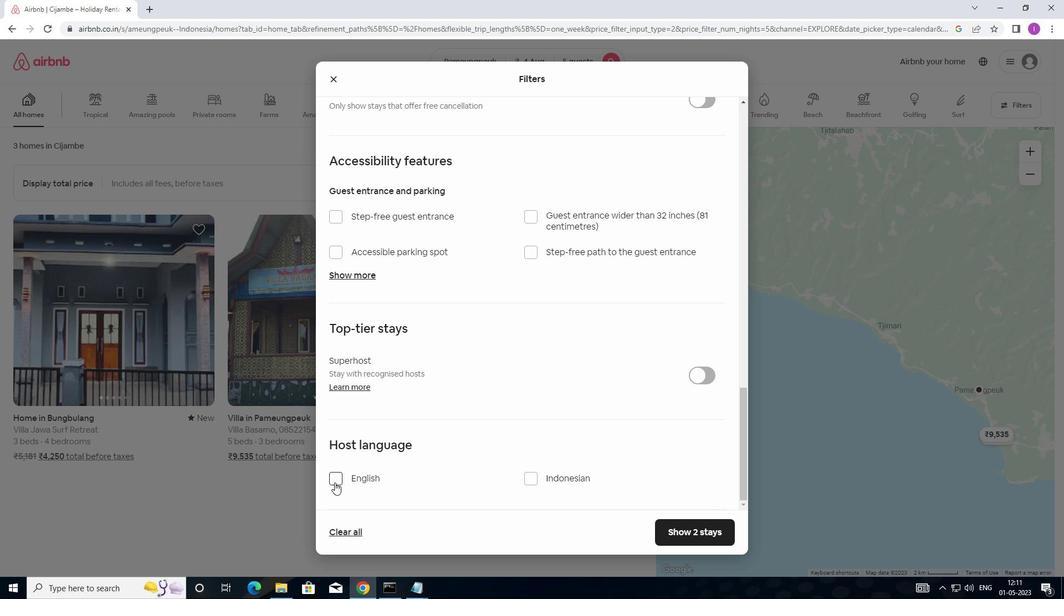 
Action: Mouse moved to (662, 535)
Screenshot: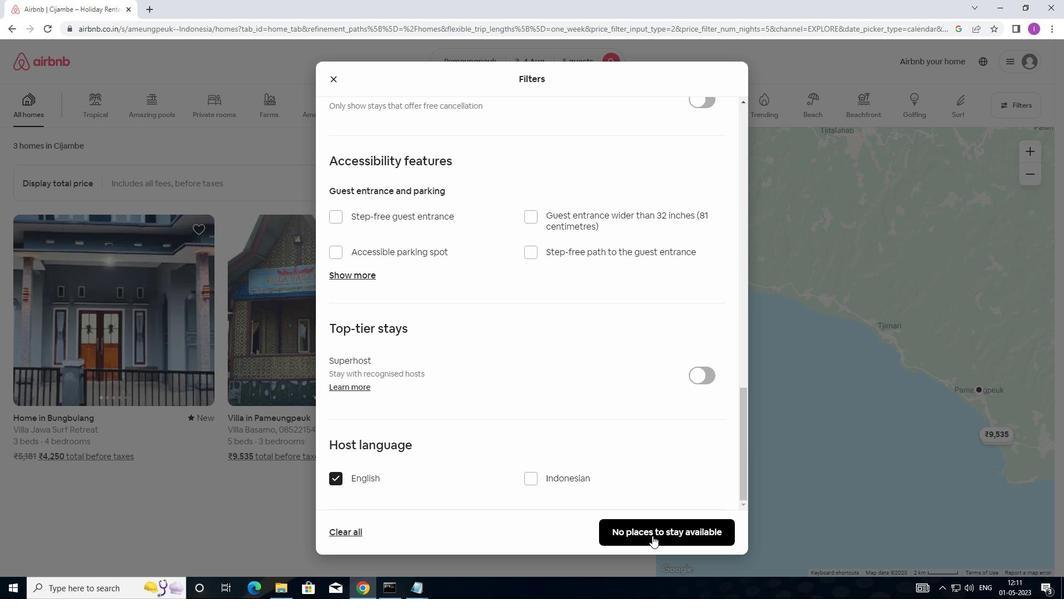 
Action: Mouse pressed left at (662, 535)
Screenshot: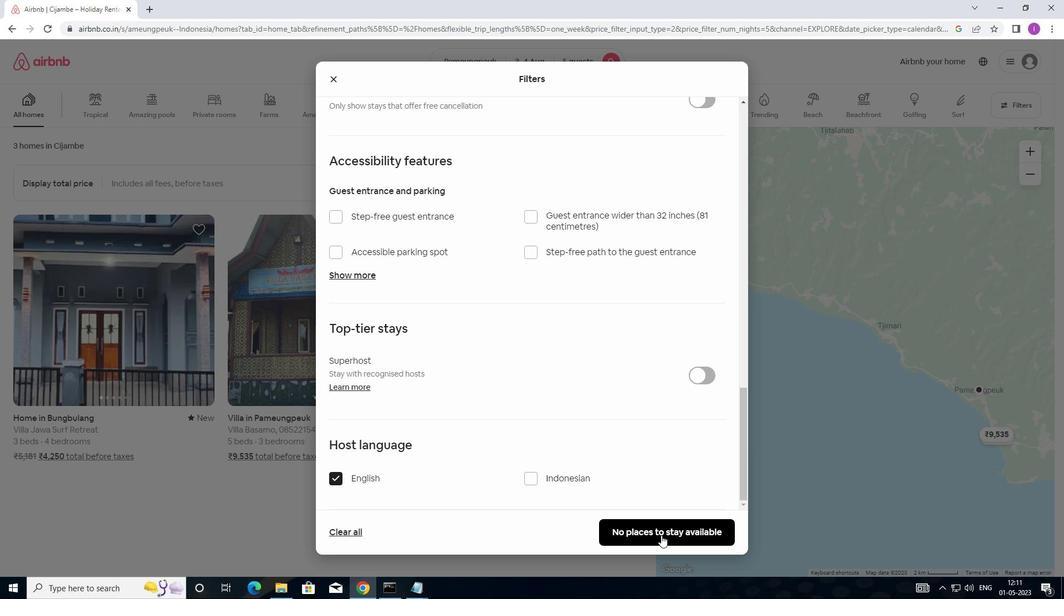 
Action: Mouse moved to (664, 535)
Screenshot: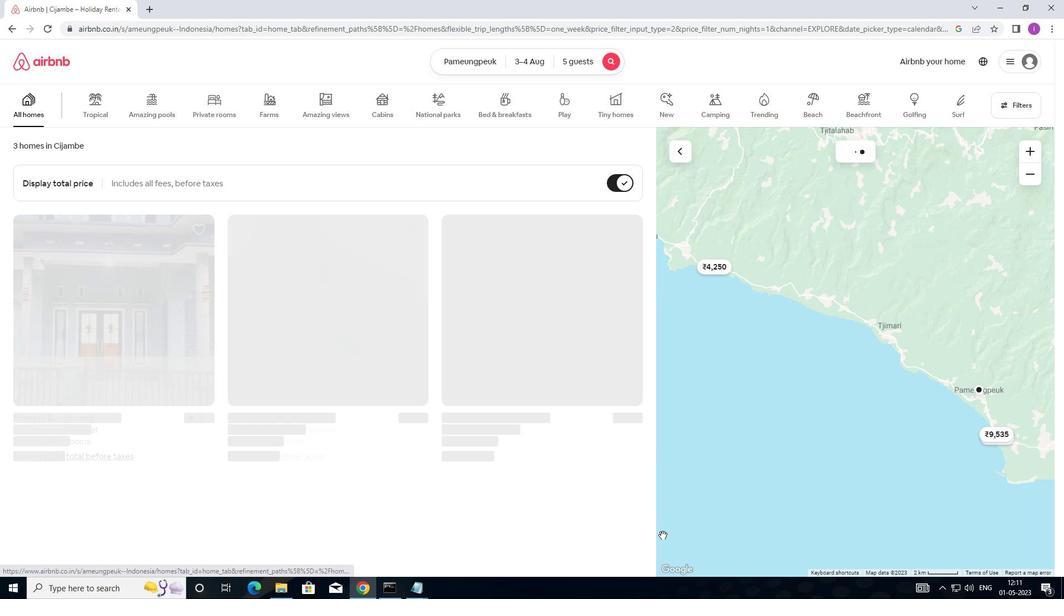 
